 Task: Log work in the project AgileIntegrate for the issue 'Upgrade the database indexing strategy of a web application to improve data retrieval and query performance' spent time as '3w 4d 5h 33m' and remaining time as '4w 5d 8h 30m' and move to top of backlog. Now add the issue to the epic 'Website redesign'. Log work in the project AgileIntegrate for the issue 'Create a new online platform for online sales and negotiation courses with advanced sales techniques and negotiation skills features' spent time as '1w 1d 3h 38m' and remaining time as '4w 6d 8h 44m' and move to bottom of backlog. Now add the issue to the epic 'Data center consolidation'
Action: Mouse moved to (191, 45)
Screenshot: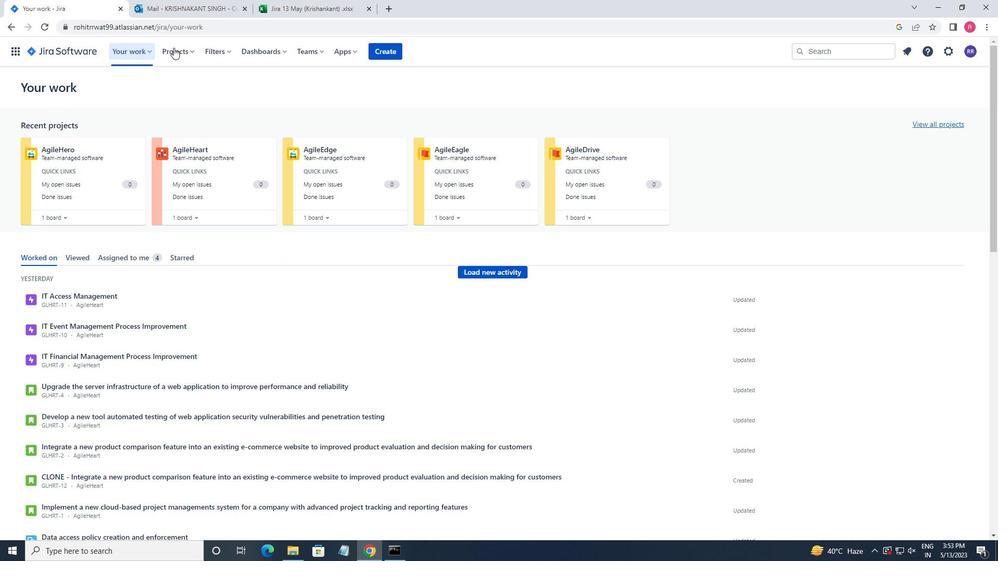 
Action: Mouse pressed left at (191, 45)
Screenshot: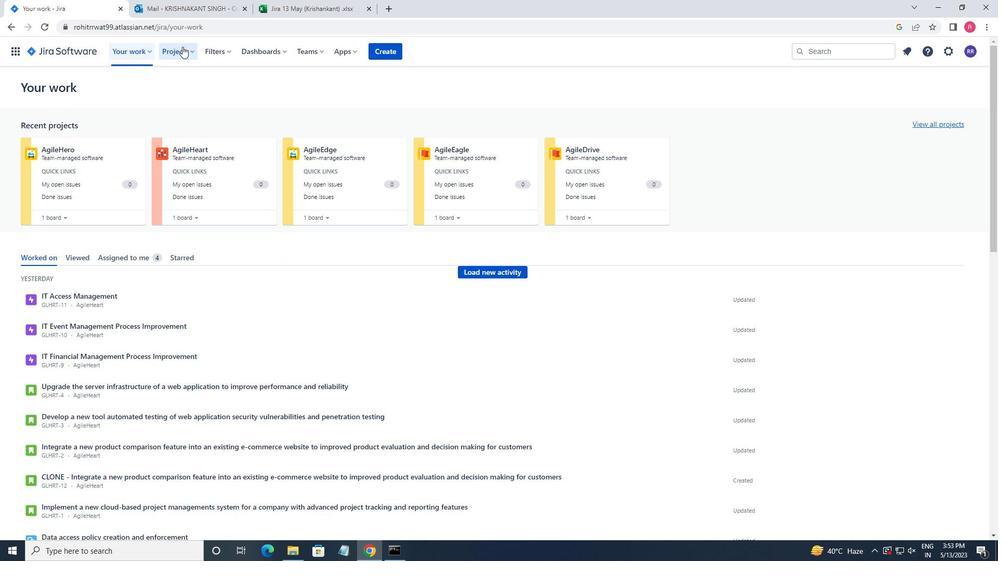 
Action: Mouse moved to (210, 96)
Screenshot: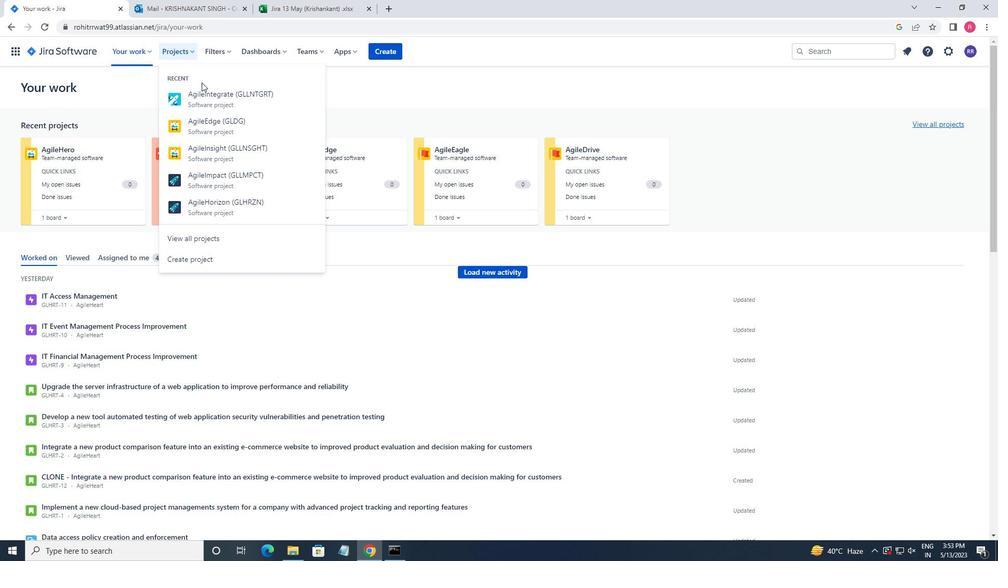 
Action: Mouse pressed left at (210, 96)
Screenshot: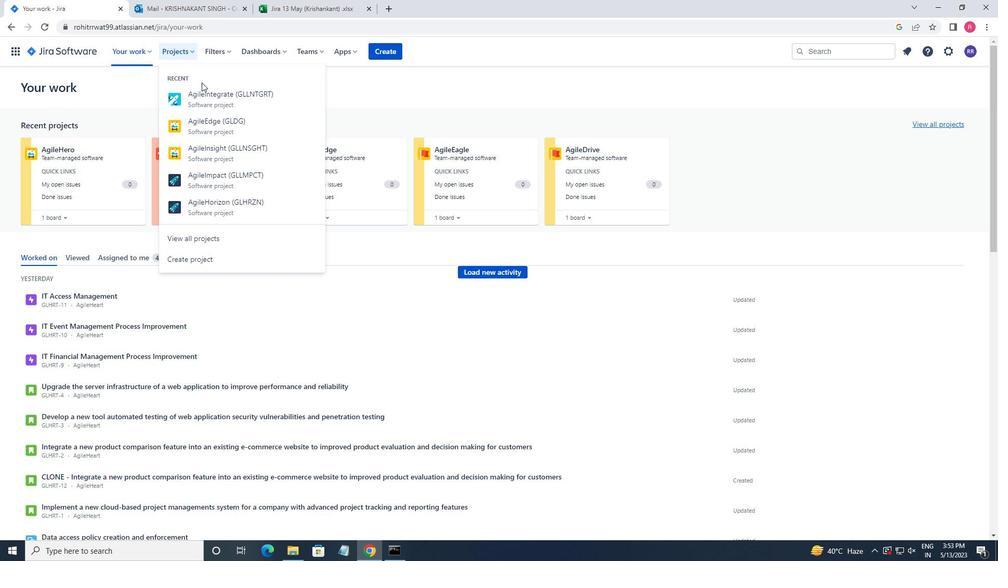 
Action: Mouse moved to (55, 157)
Screenshot: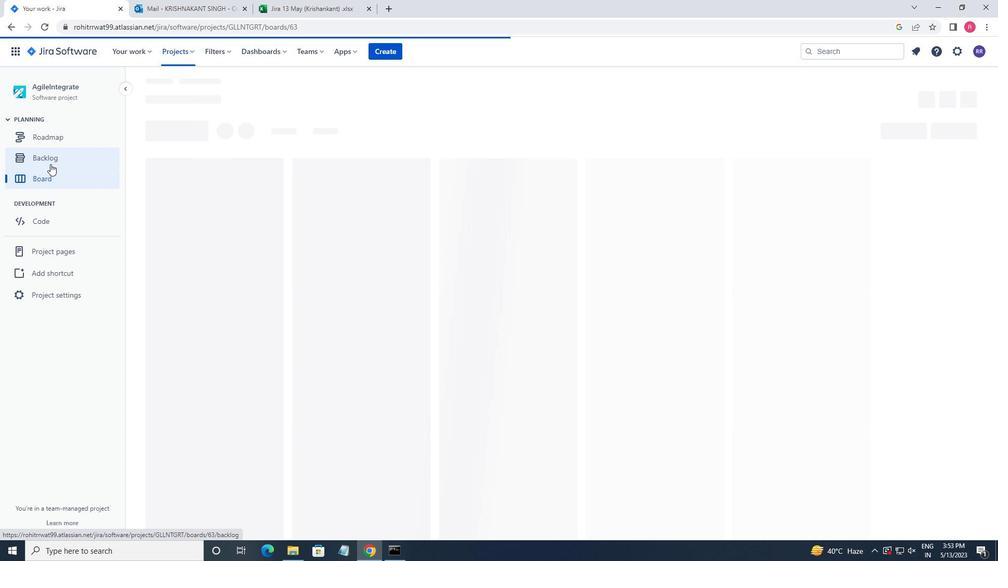 
Action: Mouse pressed left at (55, 157)
Screenshot: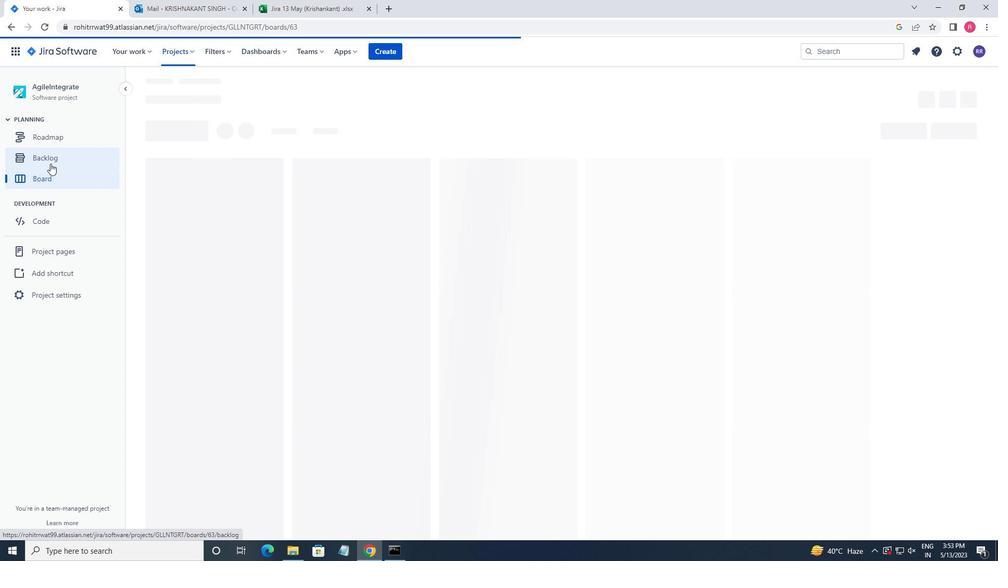 
Action: Mouse moved to (814, 375)
Screenshot: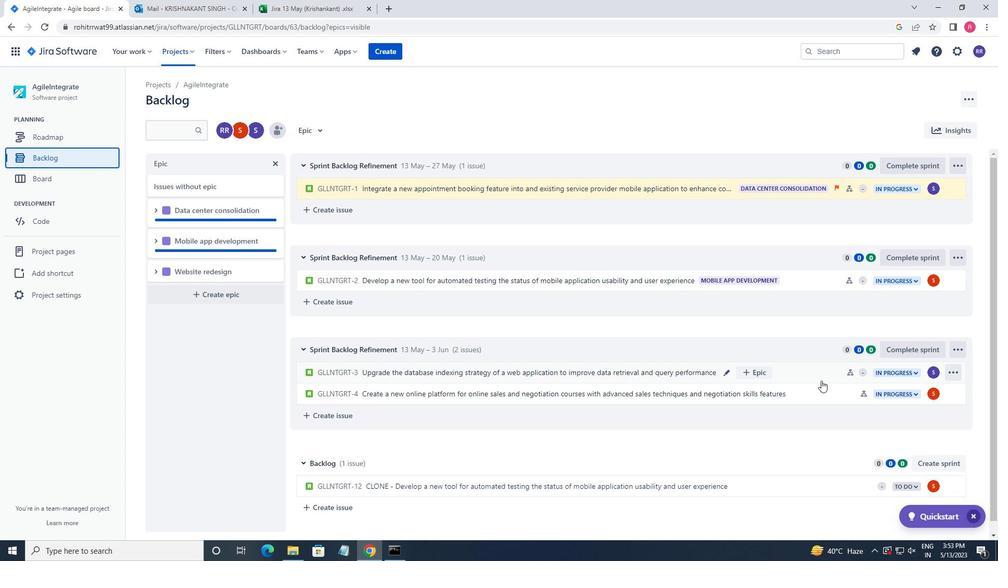 
Action: Mouse pressed left at (814, 375)
Screenshot: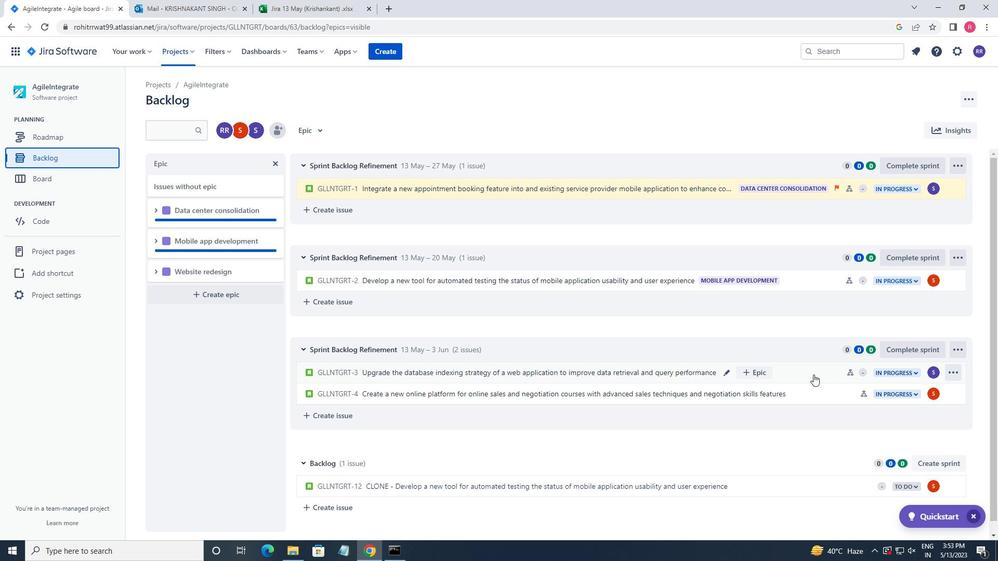 
Action: Mouse moved to (942, 163)
Screenshot: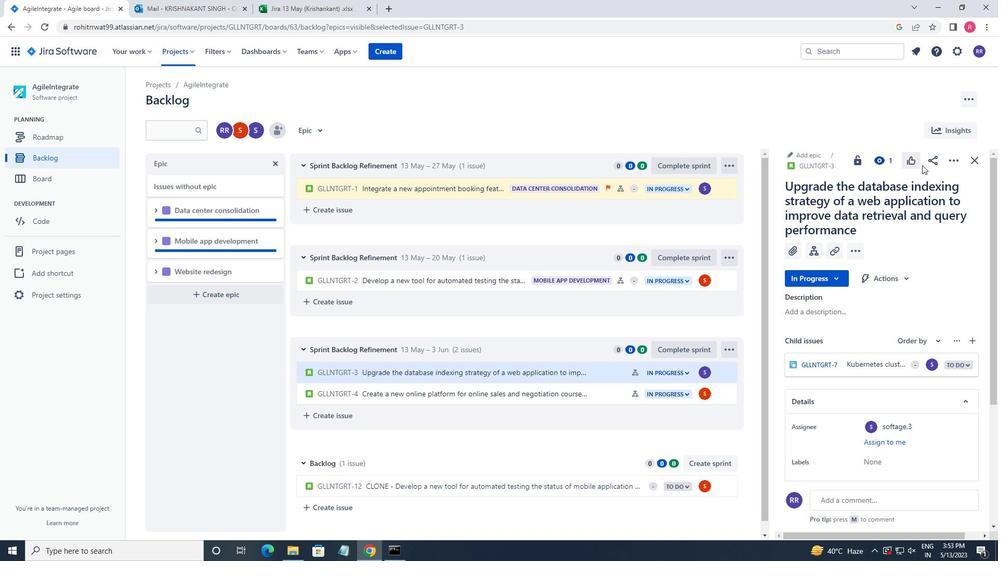 
Action: Mouse pressed left at (942, 163)
Screenshot: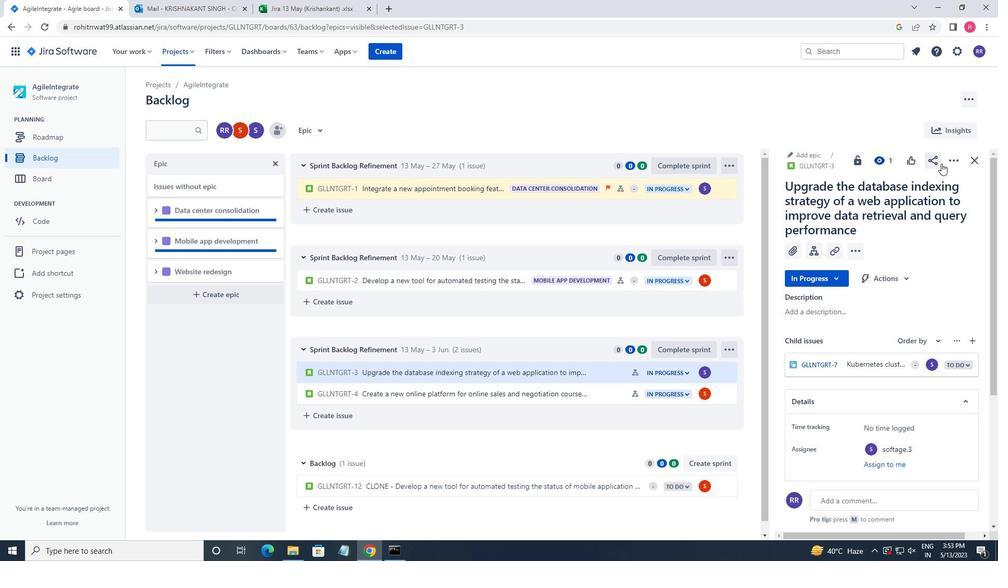 
Action: Mouse moved to (954, 162)
Screenshot: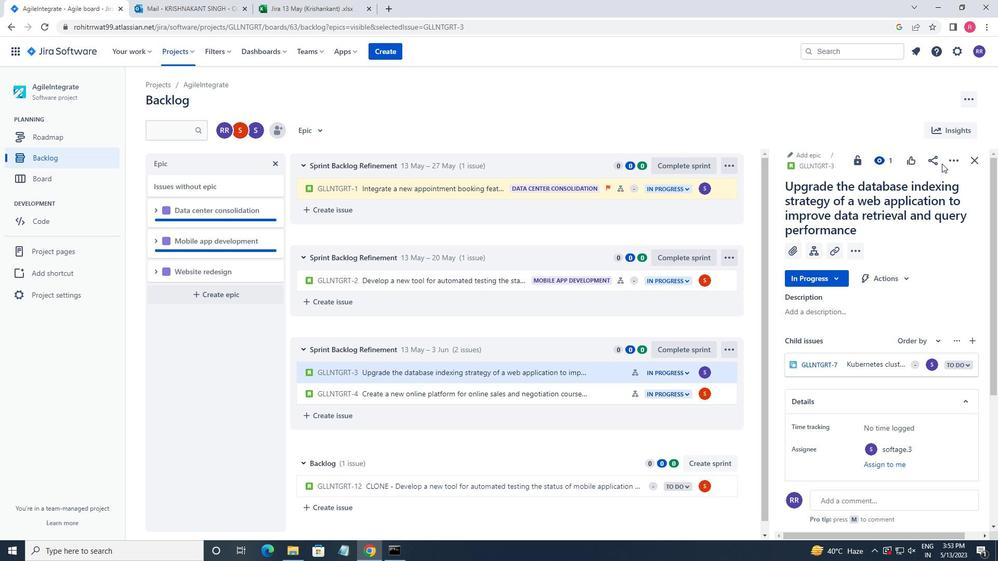 
Action: Mouse pressed left at (954, 162)
Screenshot: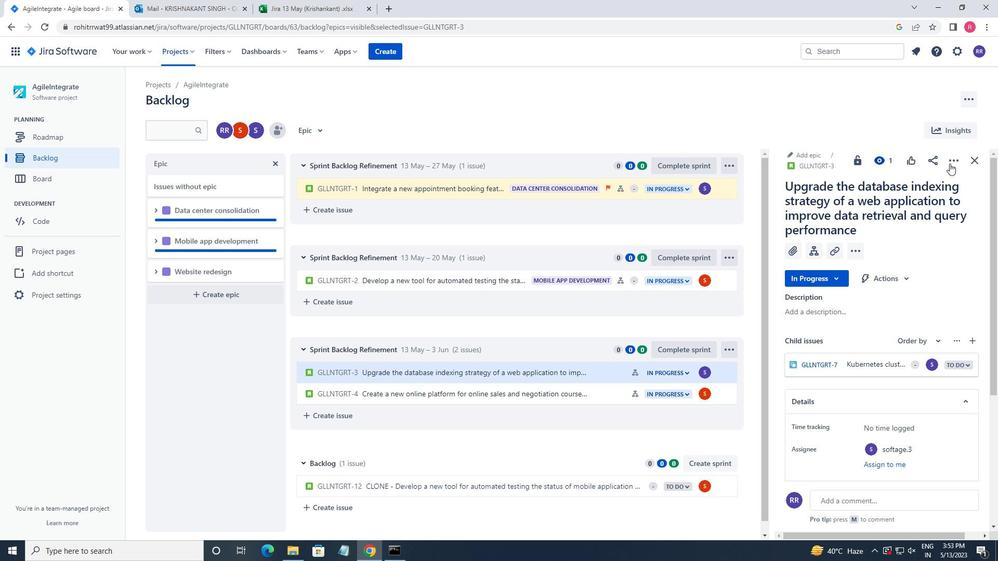 
Action: Mouse moved to (889, 183)
Screenshot: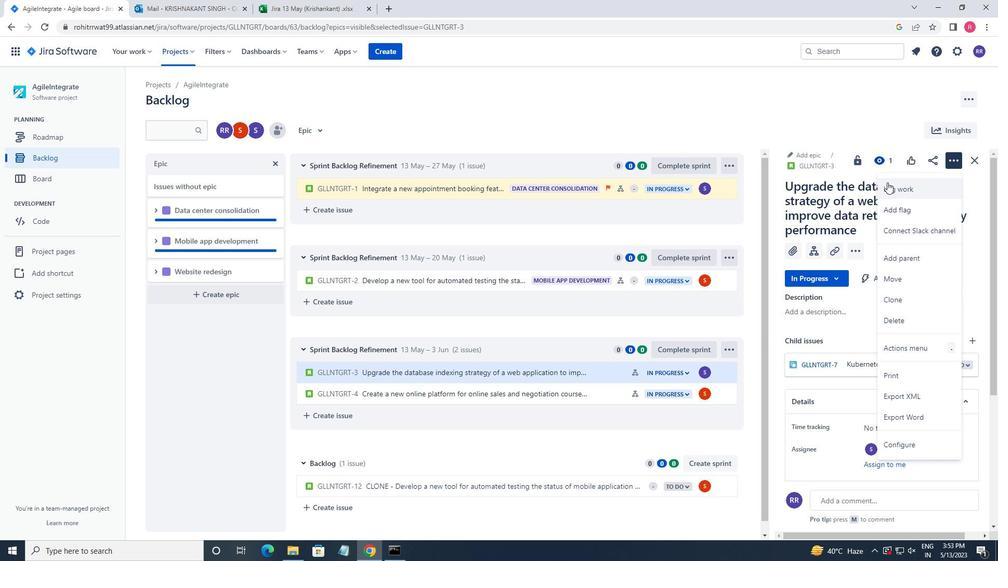 
Action: Mouse pressed left at (889, 183)
Screenshot: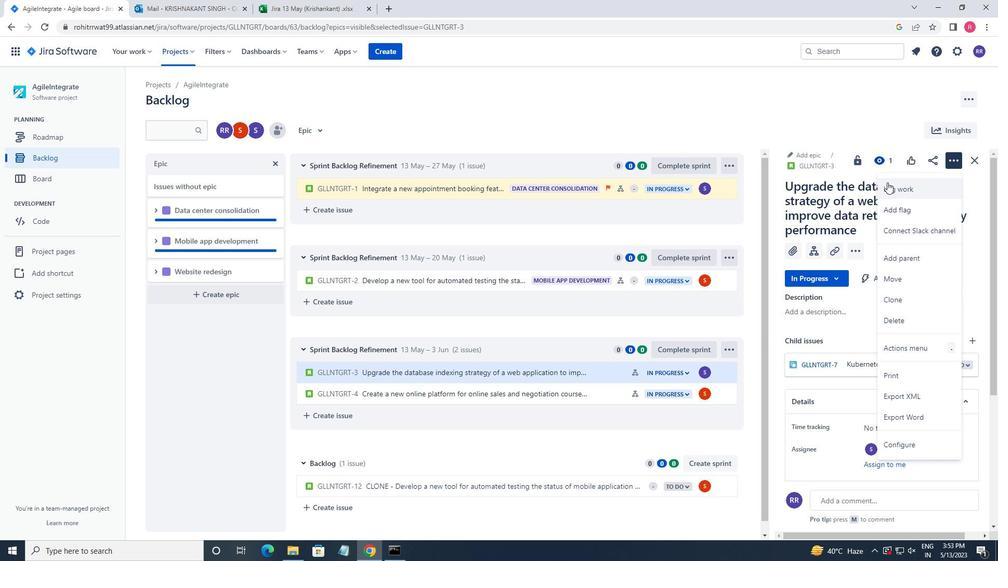 
Action: Mouse moved to (839, 205)
Screenshot: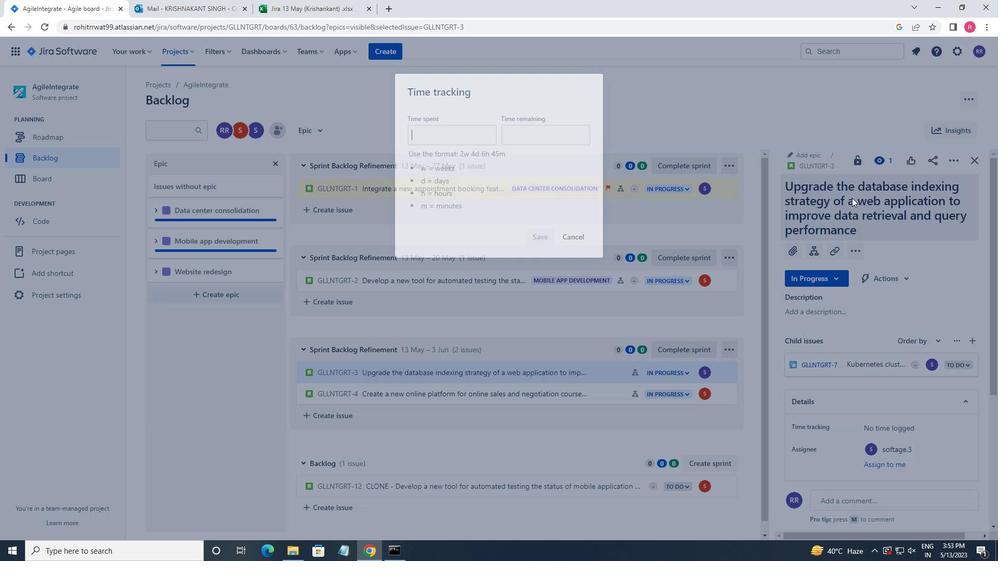 
Action: Key pressed 3w<Key.space>4d<Key.space>5h<Key.space>33m<Key.tab>4w<Key.space>5d<Key.space>8h<Key.space>30
Screenshot: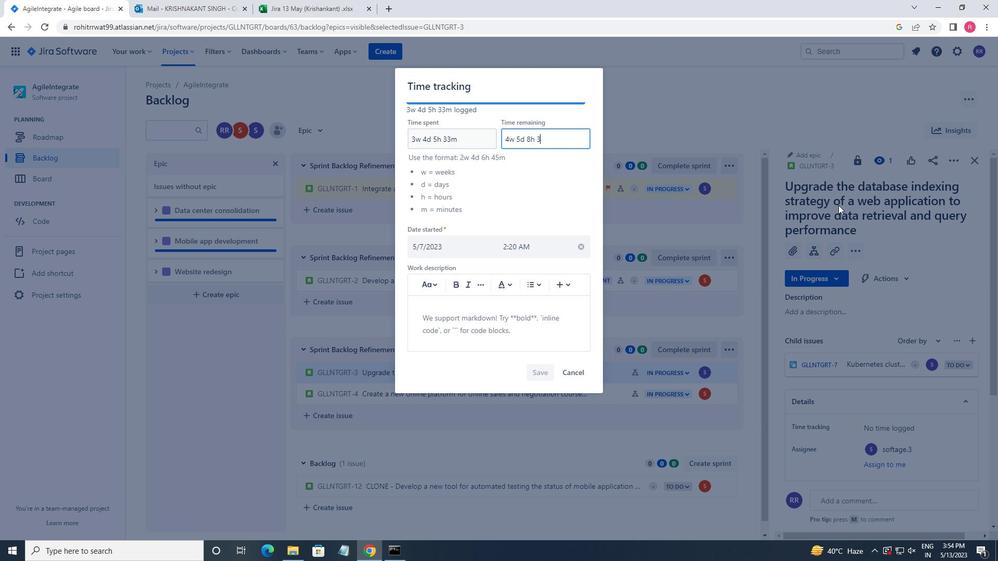 
Action: Mouse moved to (553, 146)
Screenshot: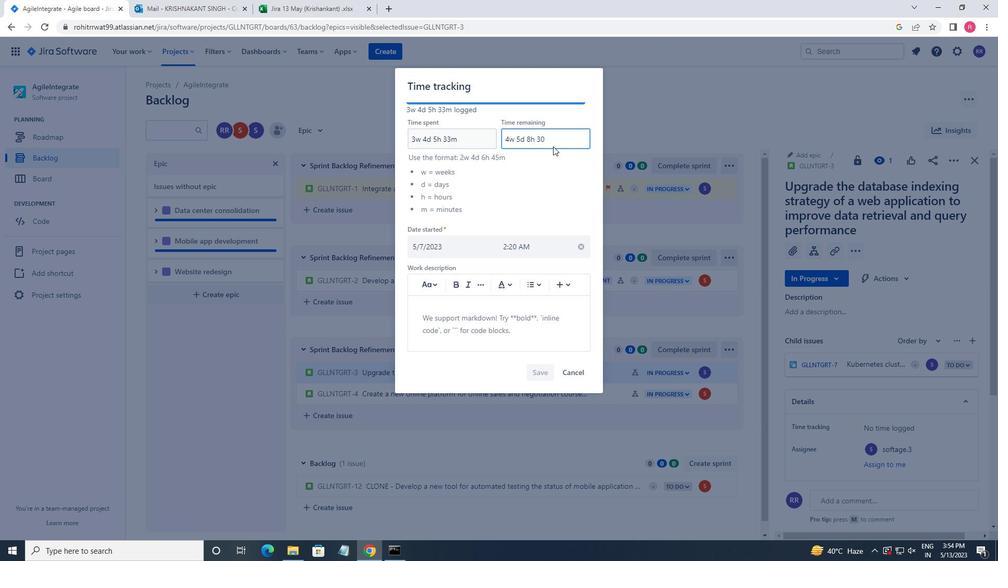 
Action: Key pressed m
Screenshot: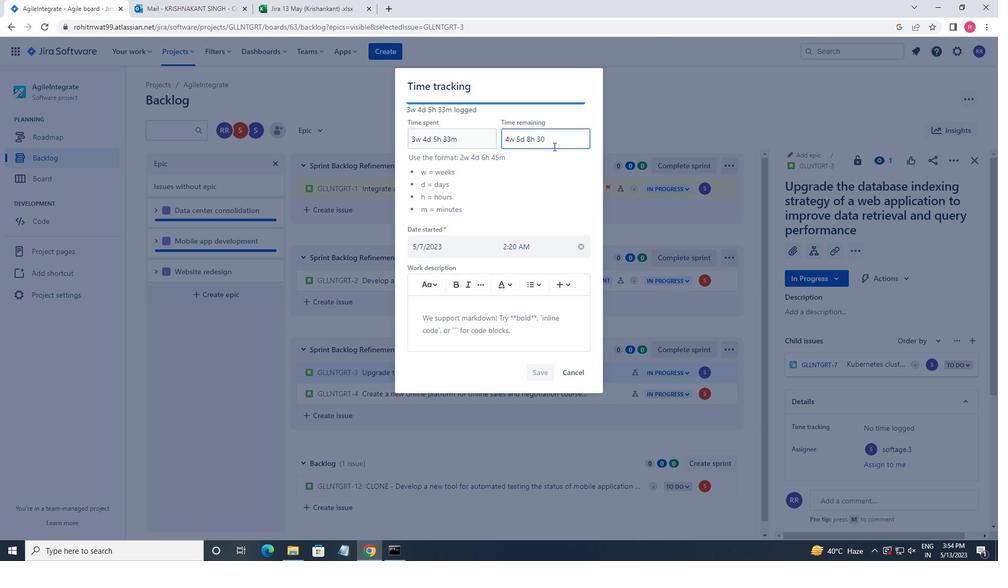 
Action: Mouse moved to (547, 364)
Screenshot: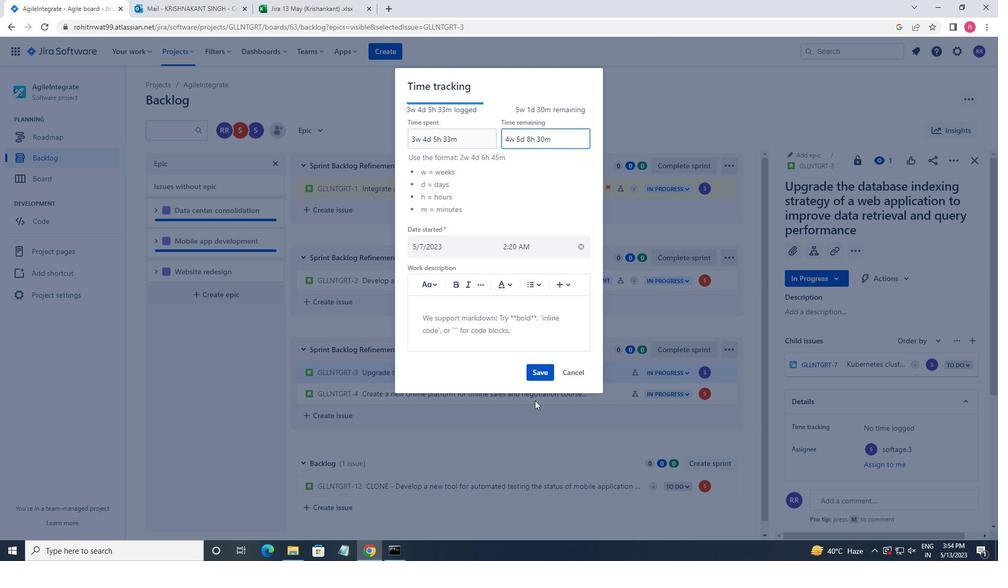 
Action: Mouse pressed left at (547, 364)
Screenshot: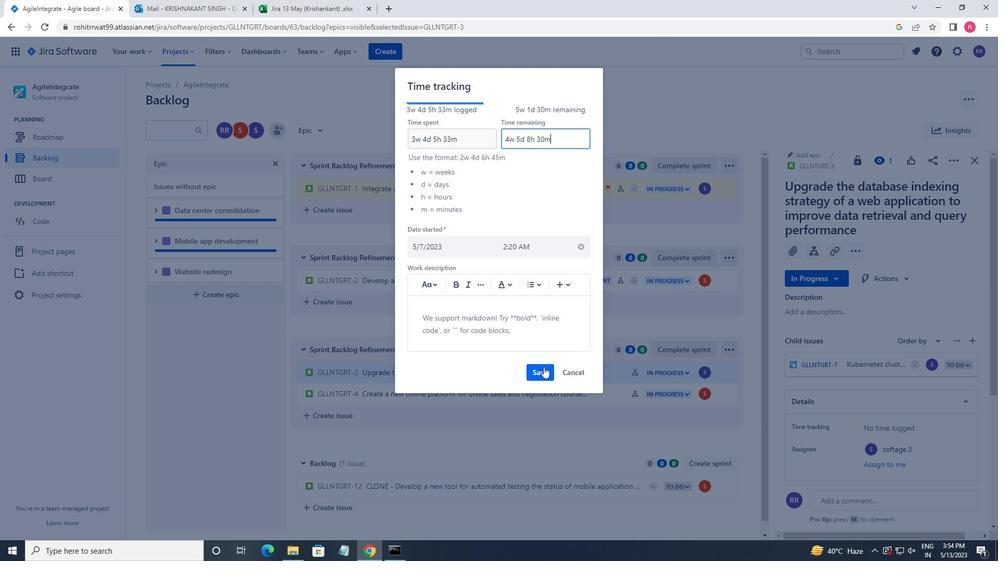 
Action: Mouse moved to (539, 373)
Screenshot: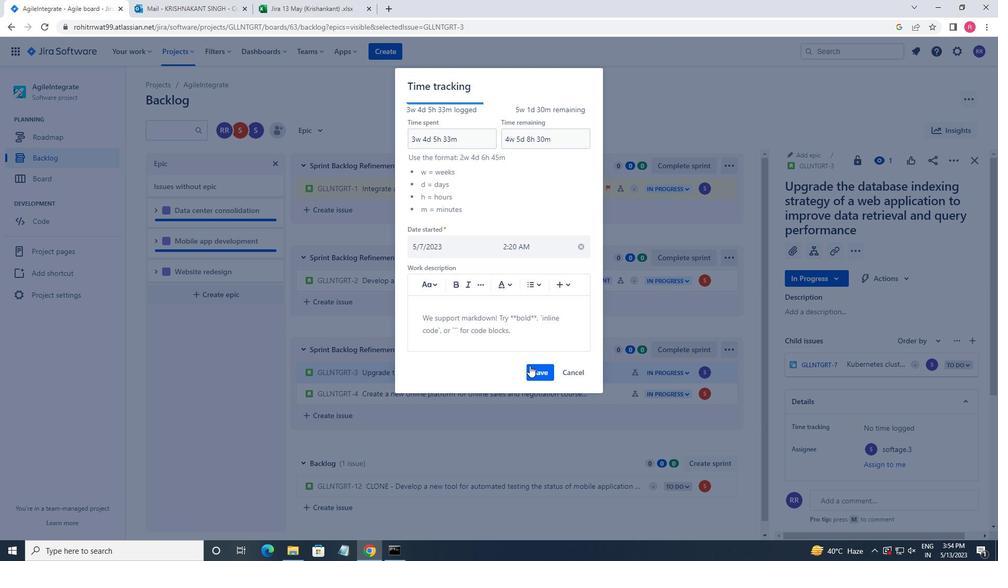 
Action: Mouse pressed left at (539, 373)
Screenshot: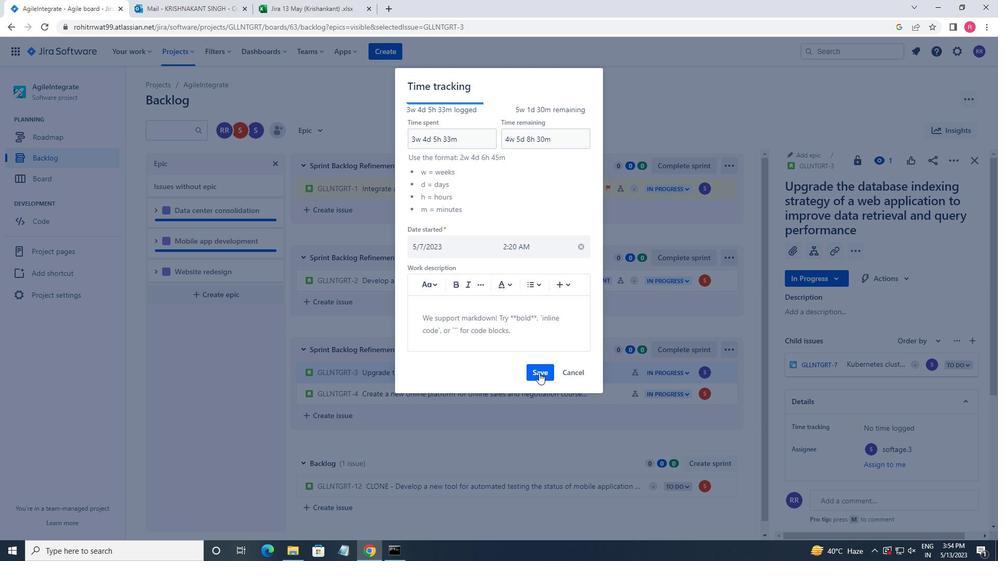 
Action: Mouse moved to (957, 166)
Screenshot: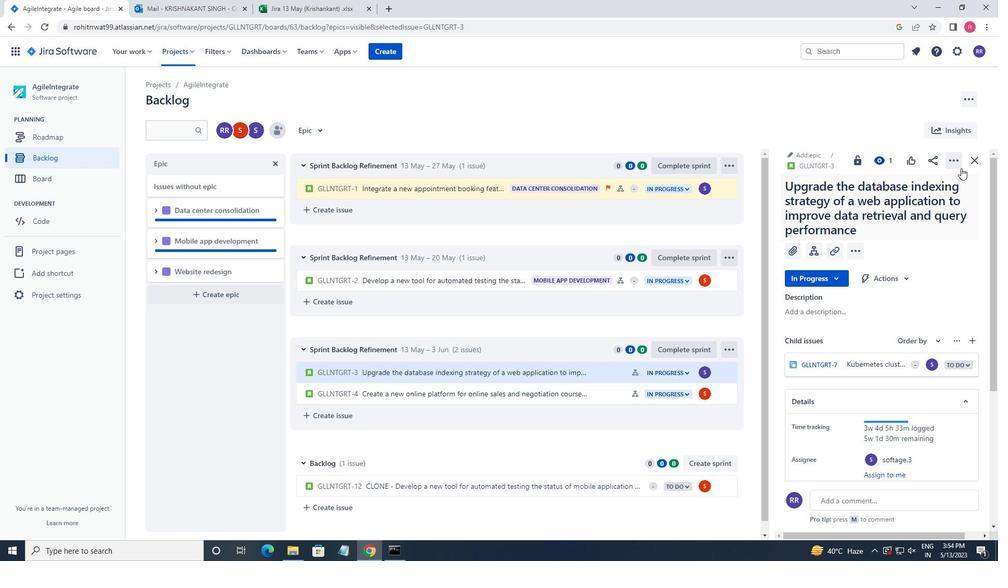 
Action: Mouse pressed left at (957, 166)
Screenshot: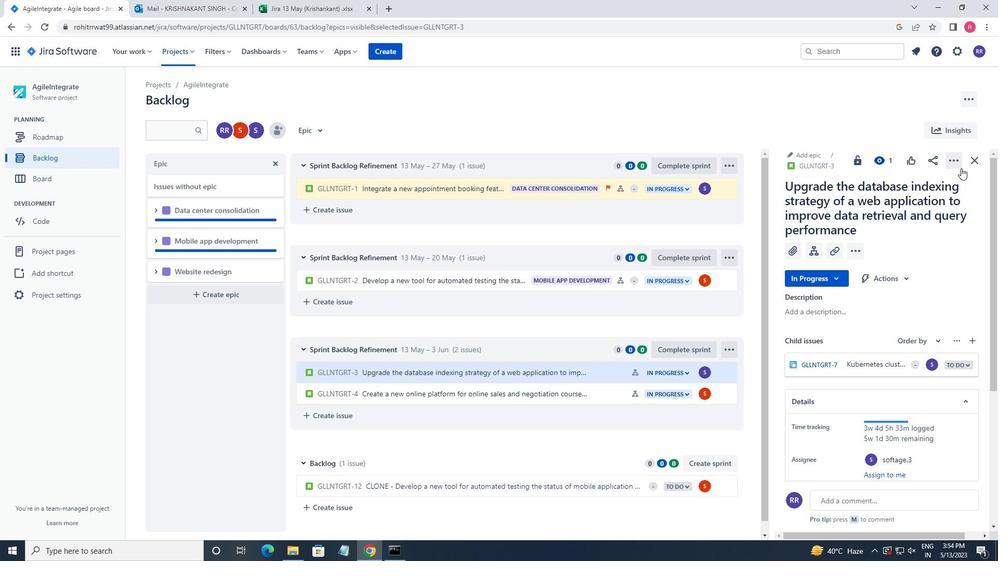 
Action: Mouse moved to (720, 371)
Screenshot: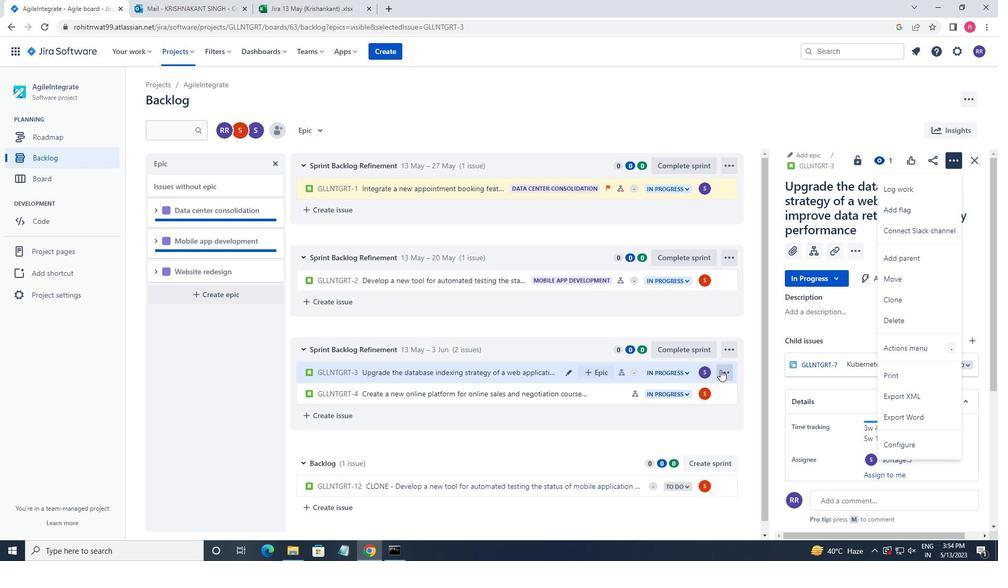 
Action: Mouse pressed left at (720, 371)
Screenshot: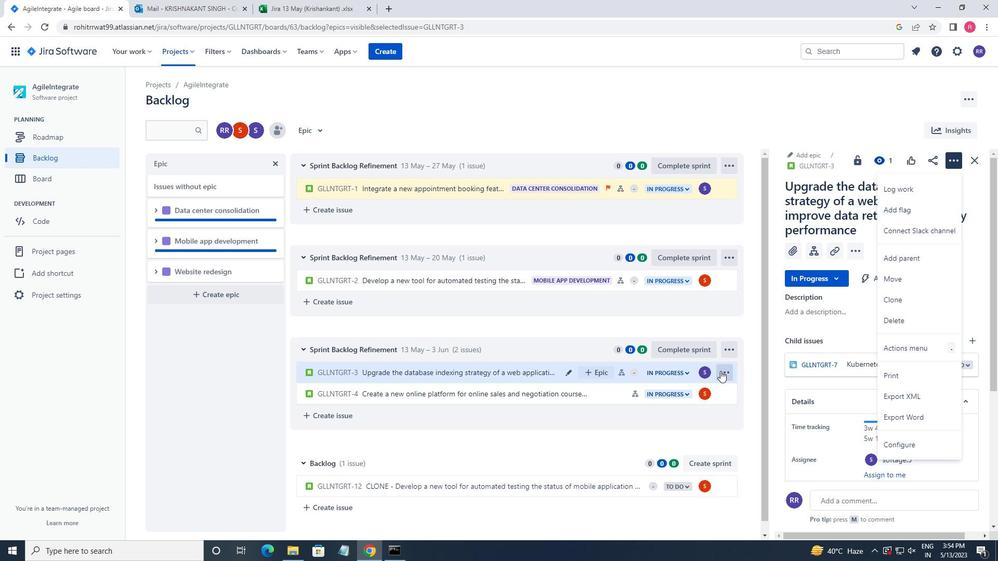 
Action: Mouse moved to (681, 338)
Screenshot: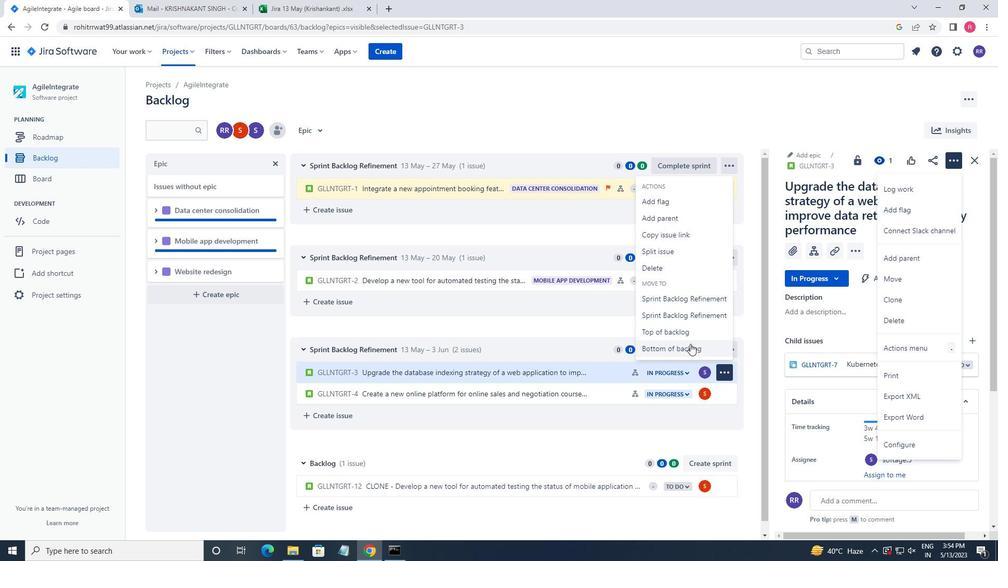 
Action: Mouse pressed left at (681, 338)
Screenshot: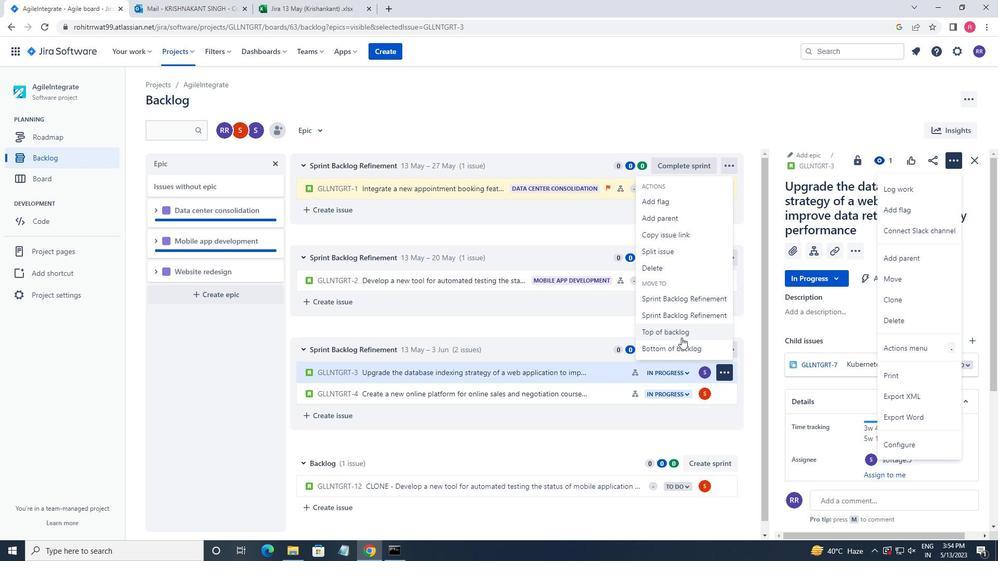
Action: Mouse moved to (525, 164)
Screenshot: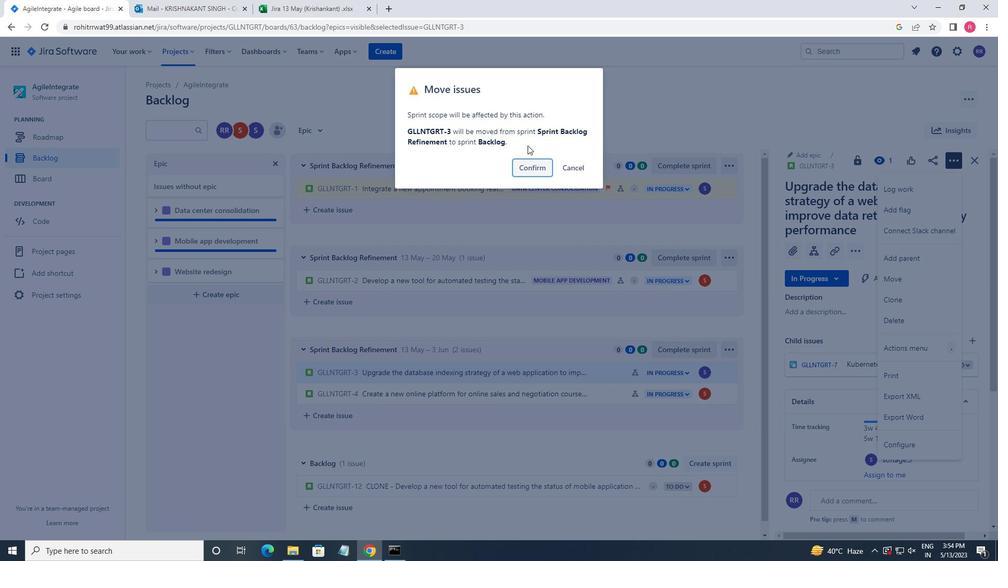 
Action: Mouse pressed left at (525, 164)
Screenshot: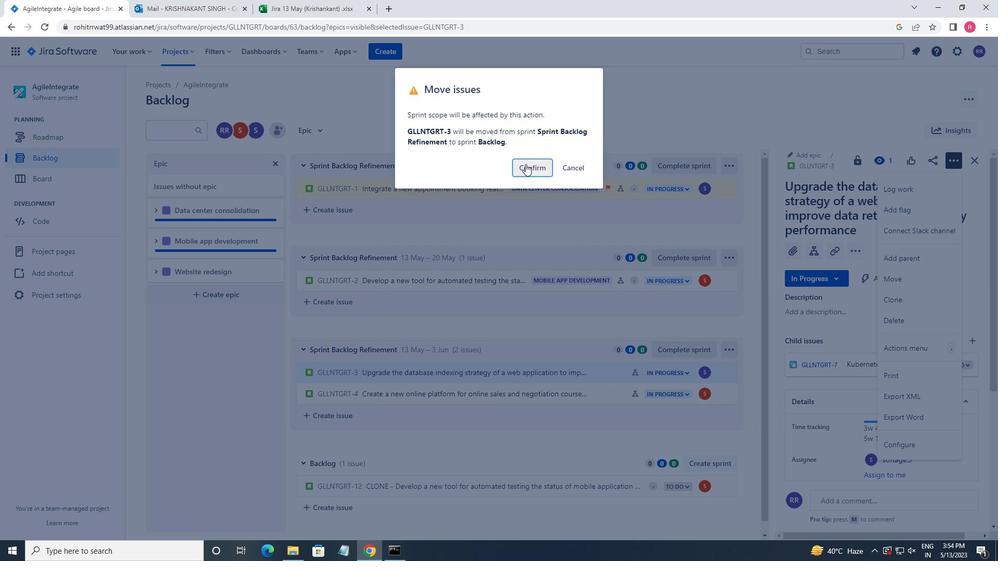 
Action: Mouse moved to (604, 467)
Screenshot: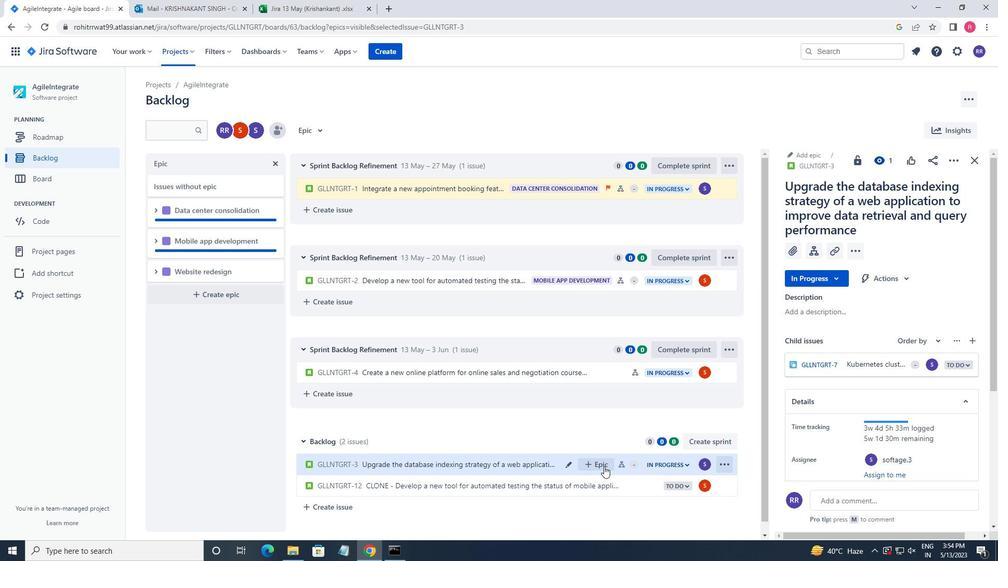
Action: Mouse pressed left at (604, 467)
Screenshot: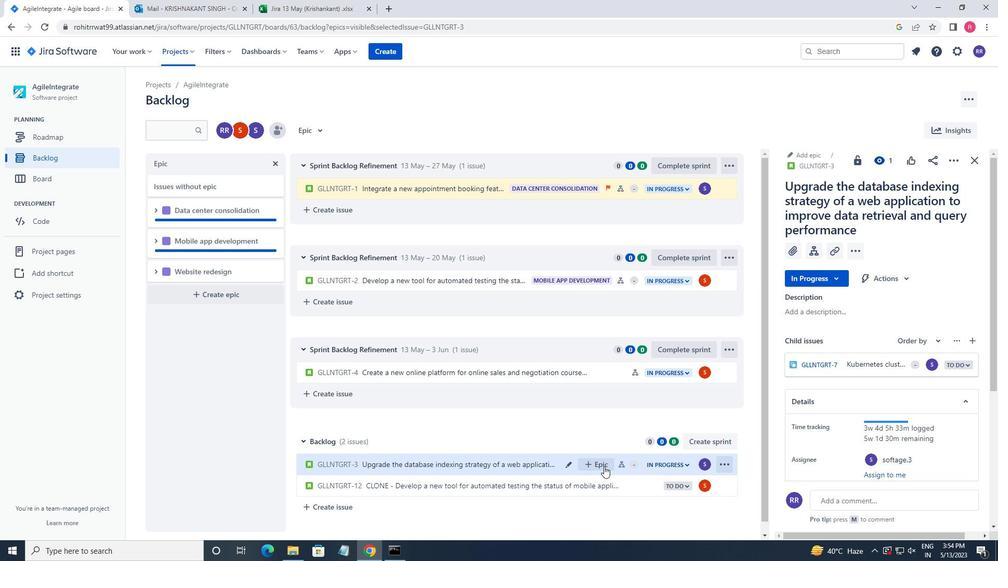
Action: Mouse moved to (603, 482)
Screenshot: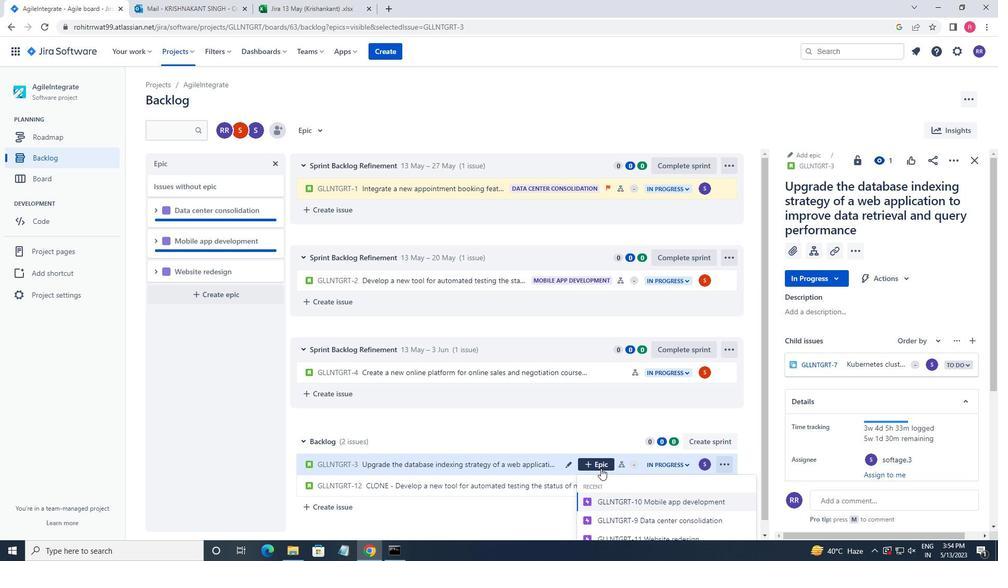 
Action: Mouse scrolled (603, 482) with delta (0, 0)
Screenshot: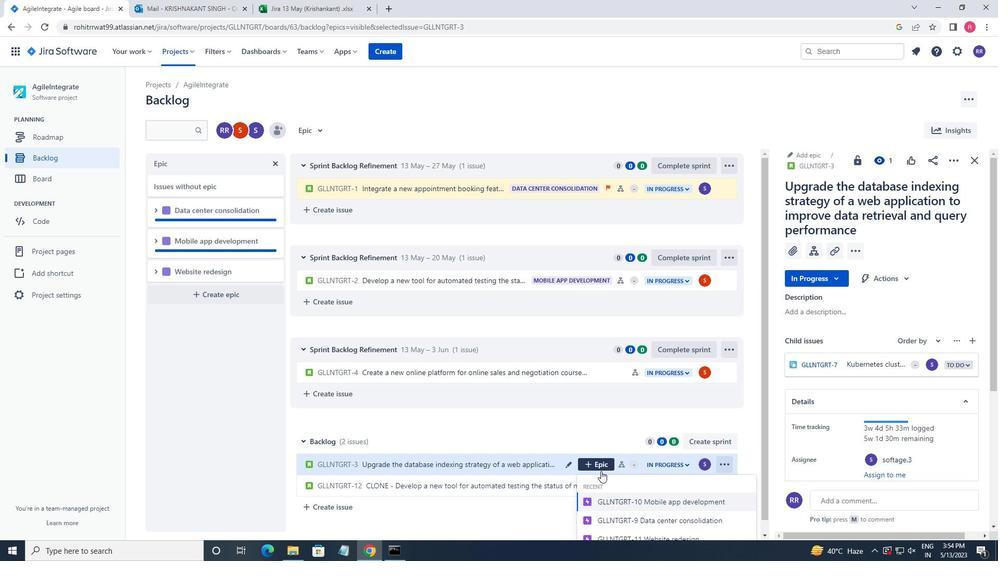 
Action: Mouse moved to (603, 482)
Screenshot: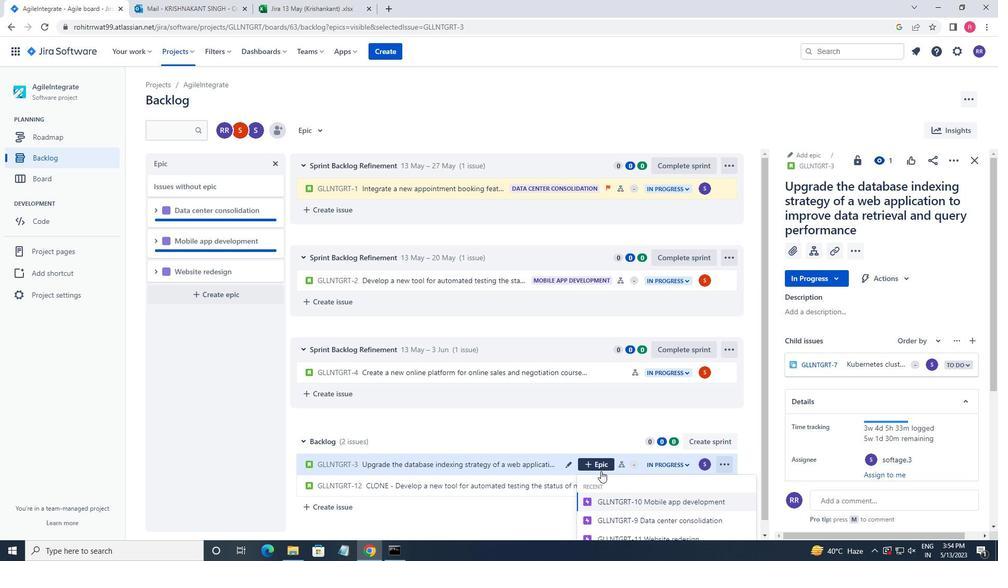 
Action: Mouse scrolled (603, 482) with delta (0, 0)
Screenshot: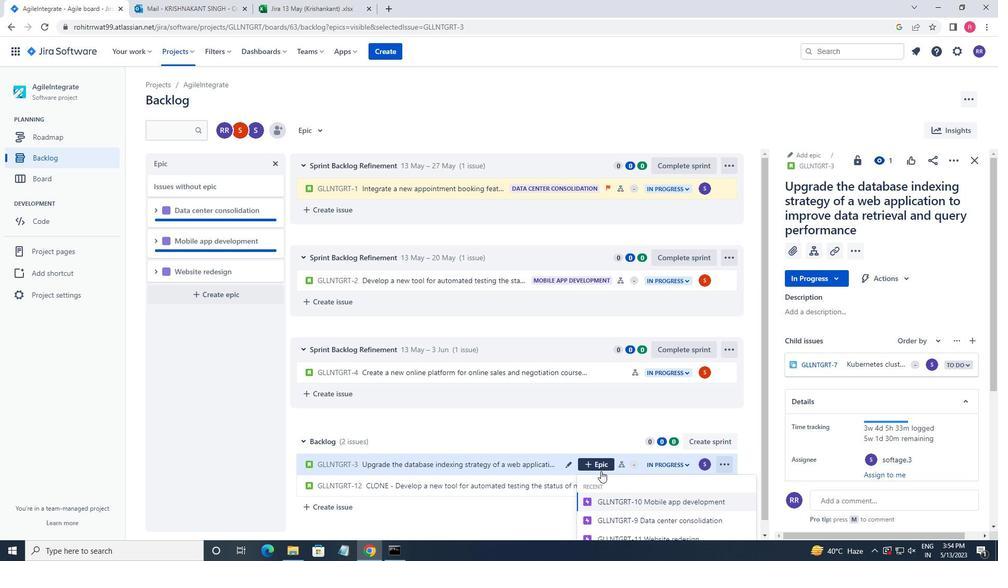 
Action: Mouse scrolled (603, 482) with delta (0, 0)
Screenshot: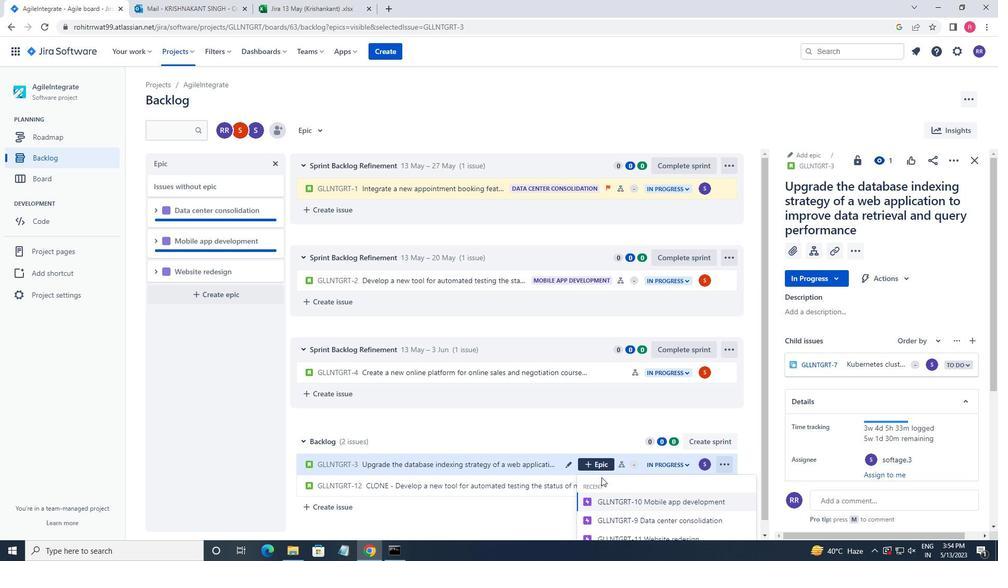
Action: Mouse scrolled (603, 482) with delta (0, 0)
Screenshot: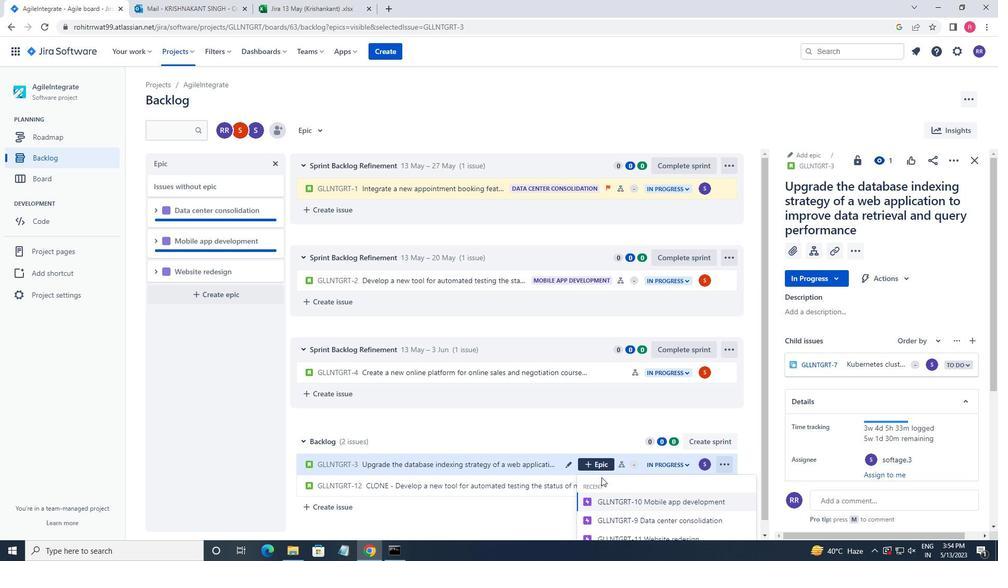 
Action: Mouse scrolled (603, 482) with delta (0, 0)
Screenshot: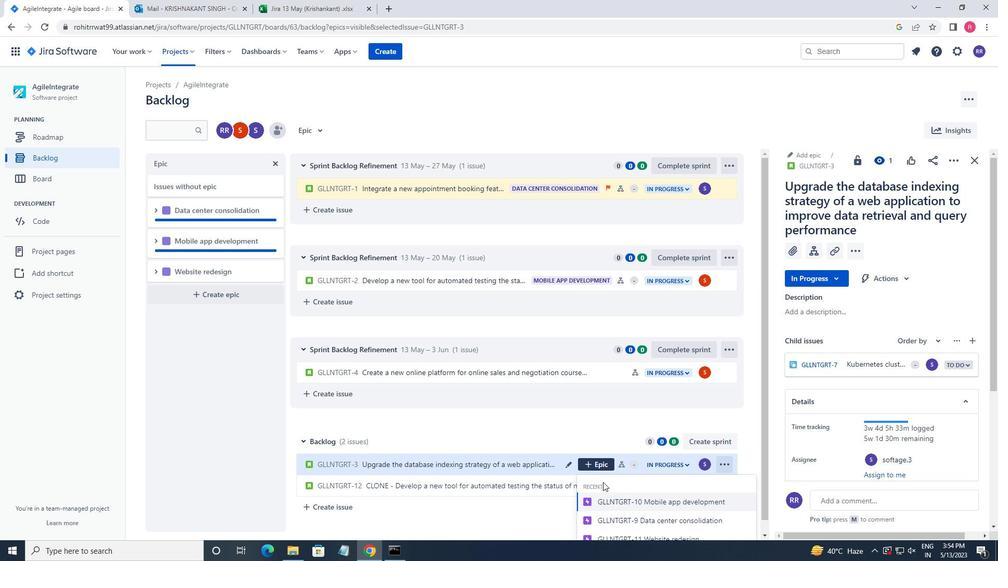 
Action: Mouse moved to (476, 485)
Screenshot: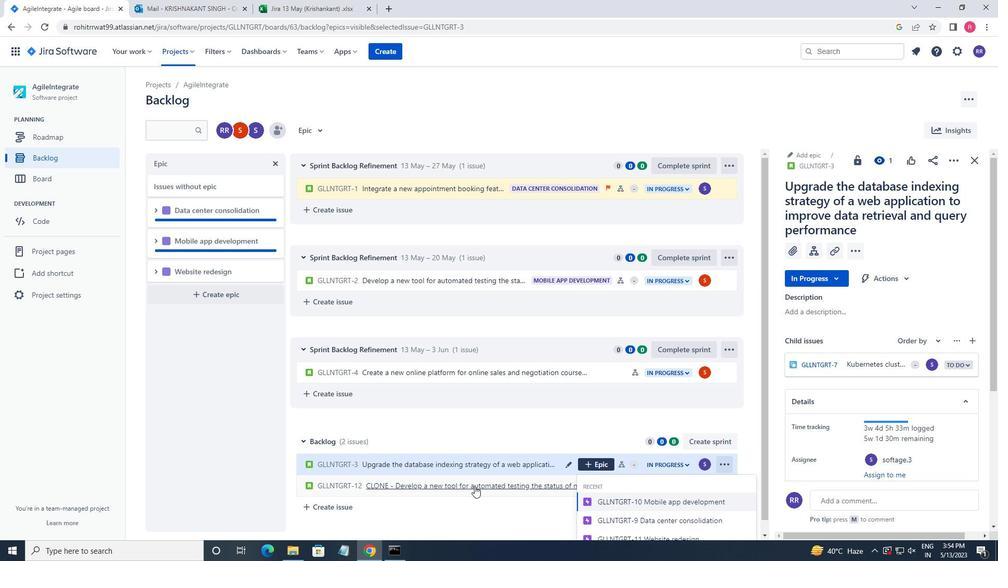 
Action: Mouse scrolled (476, 484) with delta (0, 0)
Screenshot: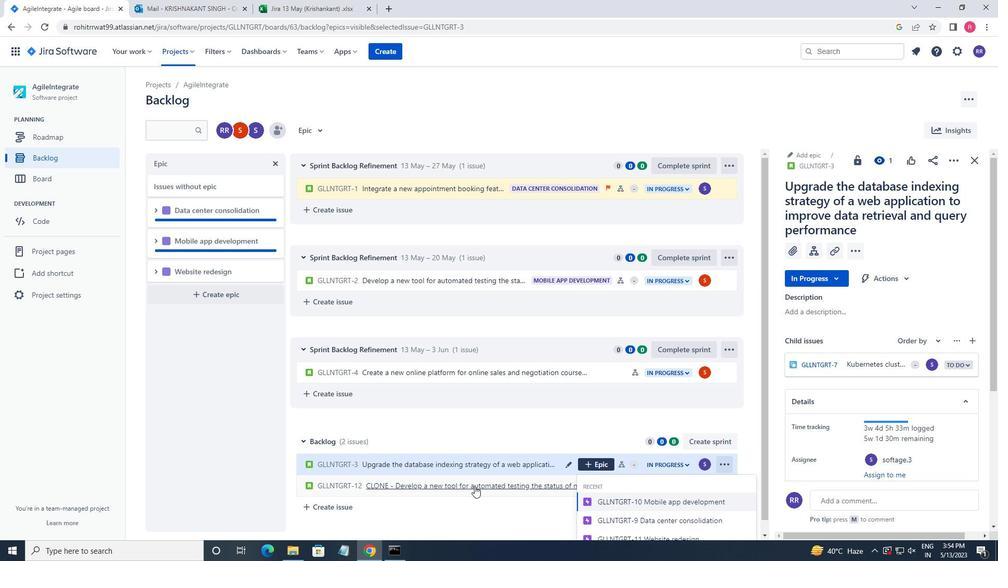 
Action: Mouse moved to (477, 485)
Screenshot: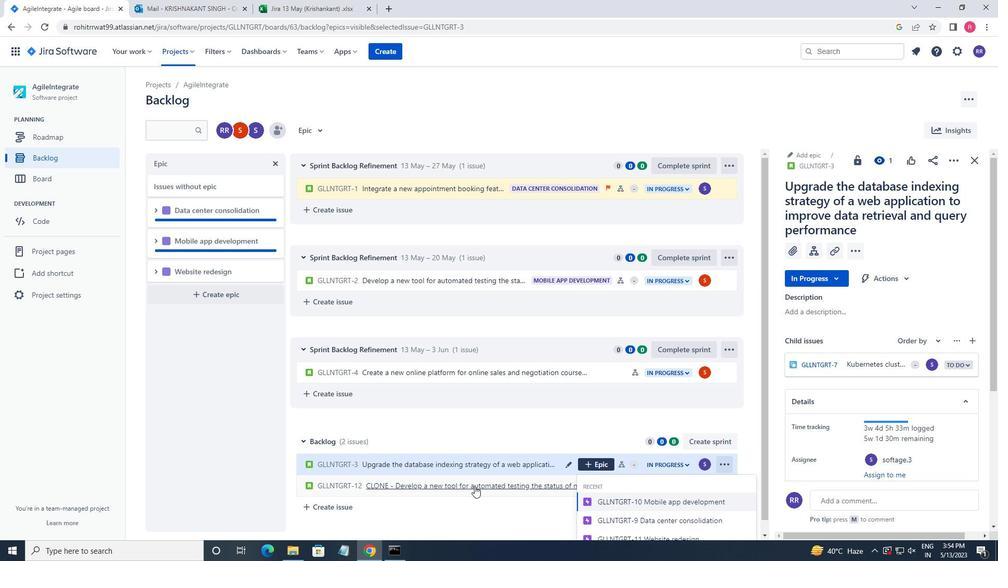 
Action: Mouse scrolled (477, 484) with delta (0, 0)
Screenshot: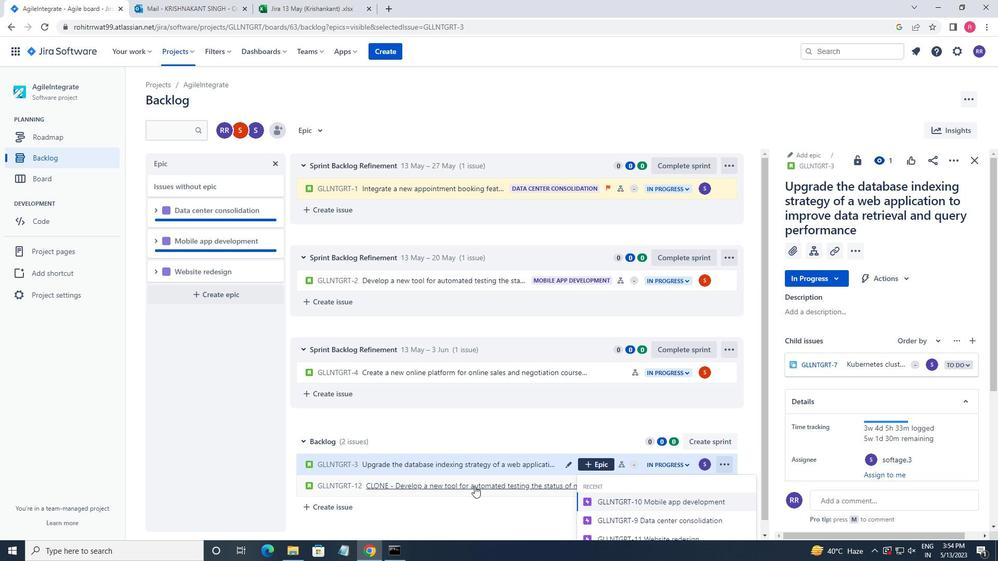 
Action: Mouse scrolled (477, 484) with delta (0, 0)
Screenshot: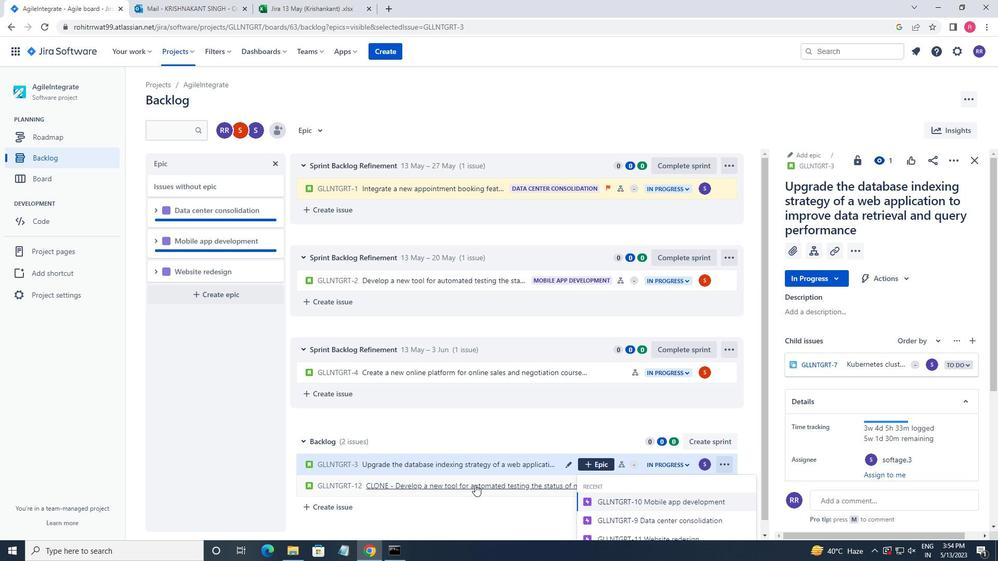 
Action: Mouse moved to (630, 522)
Screenshot: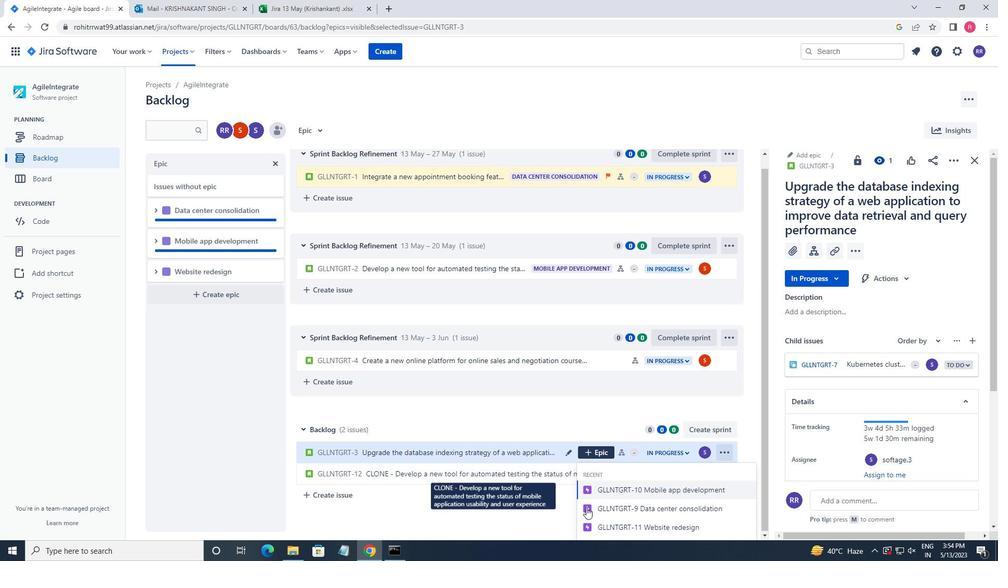
Action: Mouse pressed left at (630, 522)
Screenshot: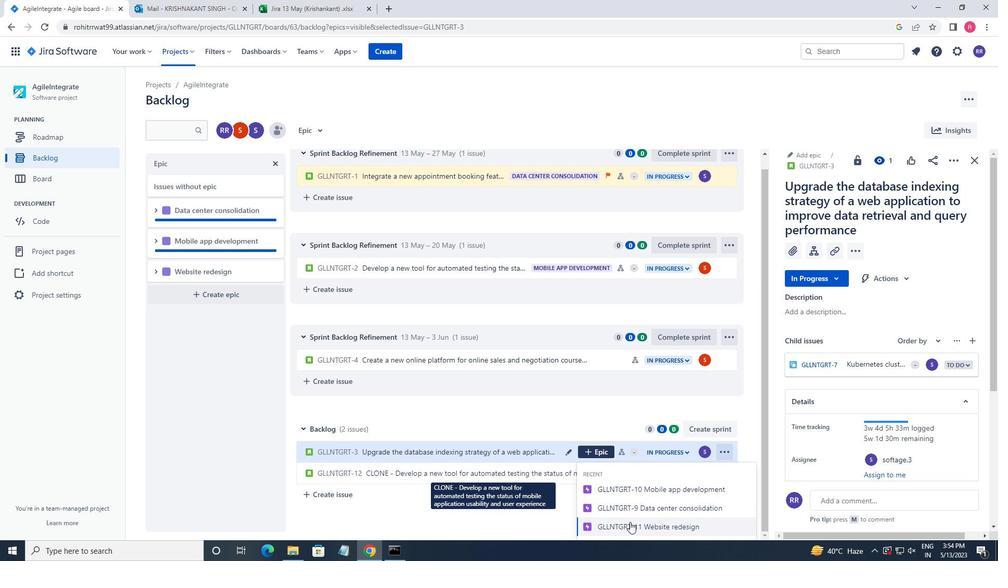 
Action: Mouse moved to (616, 368)
Screenshot: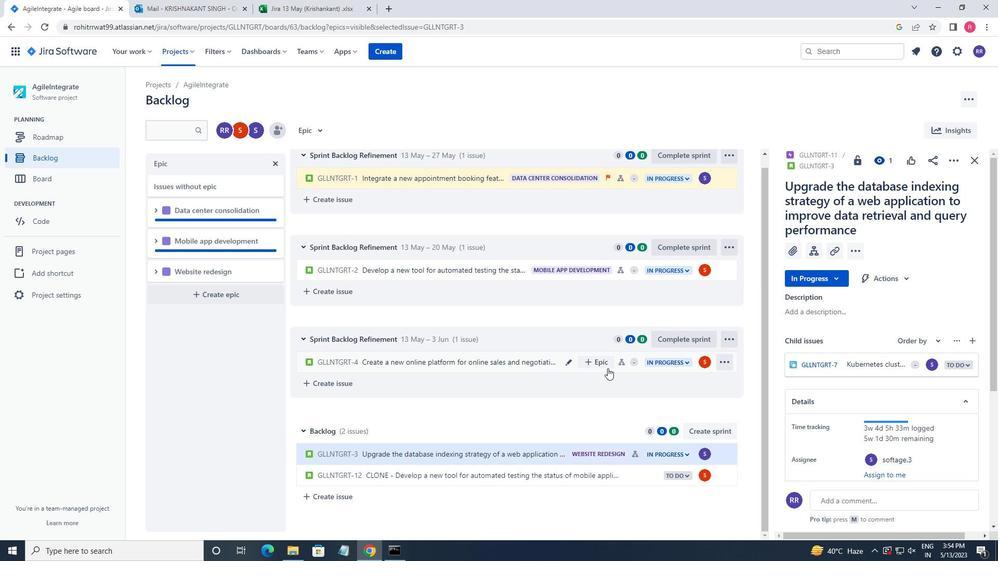 
Action: Mouse pressed left at (616, 368)
Screenshot: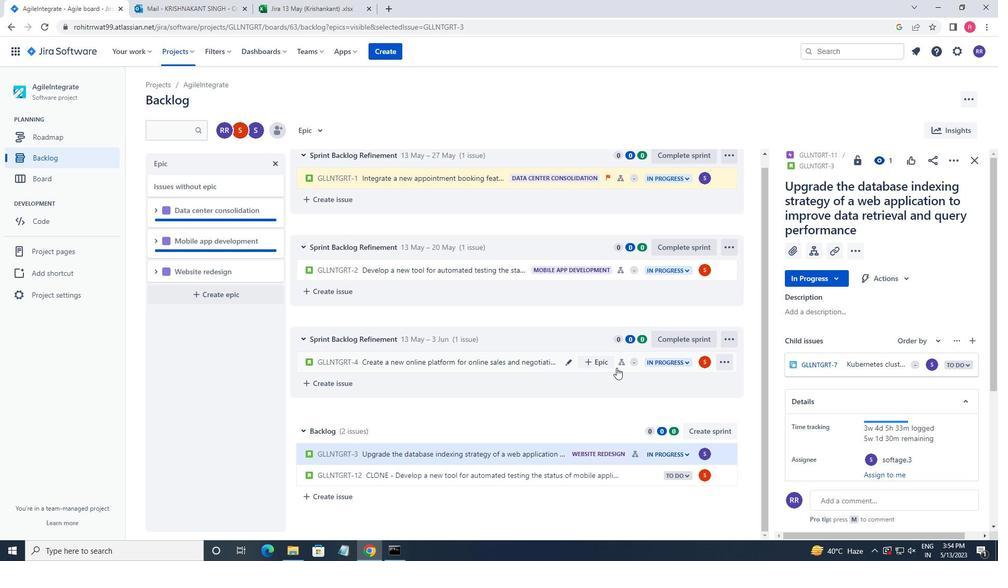 
Action: Mouse moved to (949, 158)
Screenshot: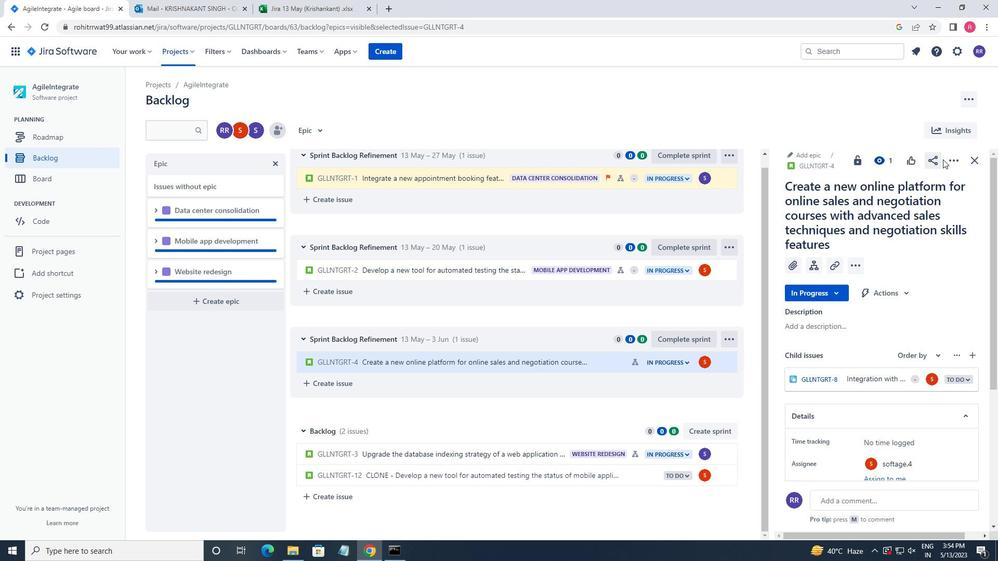 
Action: Mouse pressed left at (949, 158)
Screenshot: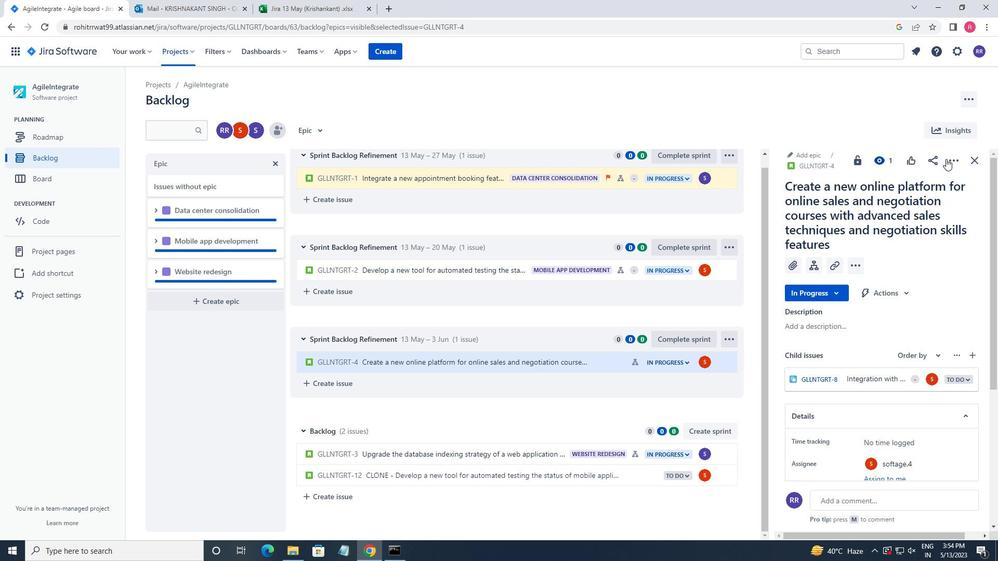 
Action: Mouse moved to (910, 191)
Screenshot: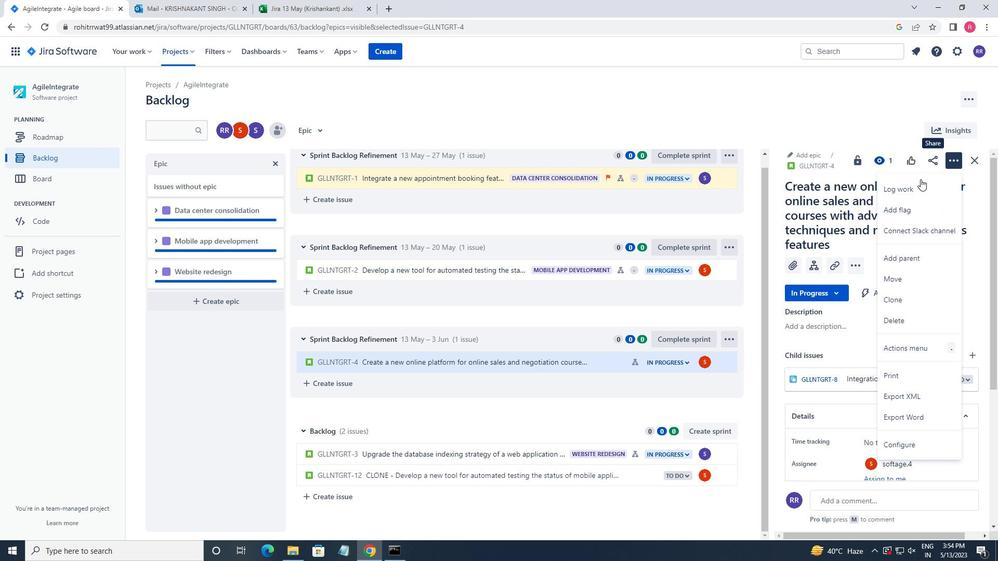 
Action: Mouse pressed left at (910, 191)
Screenshot: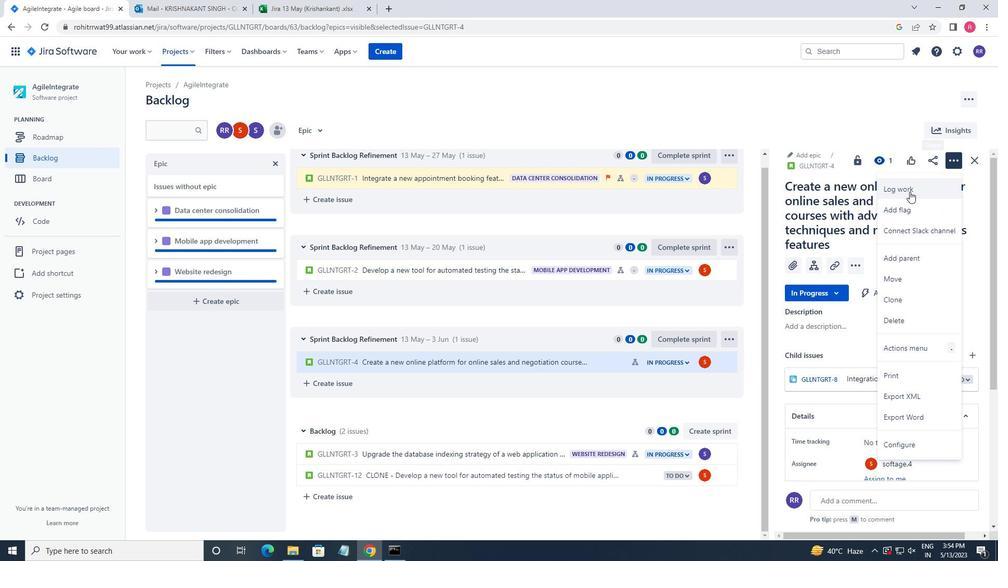 
Action: Key pressed 1w<Key.space>1d<Key.space>3h3m<Key.backspace><Key.backspace><Key.space>38m<Key.tab>4w<Key.space>6d<Key.space>8h<Key.space>44m
Screenshot: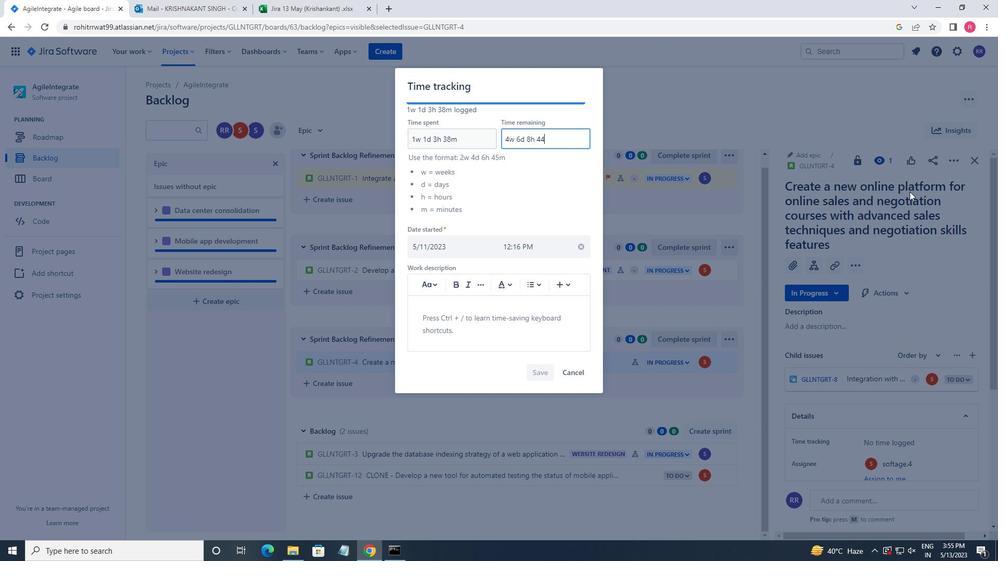 
Action: Mouse moved to (532, 377)
Screenshot: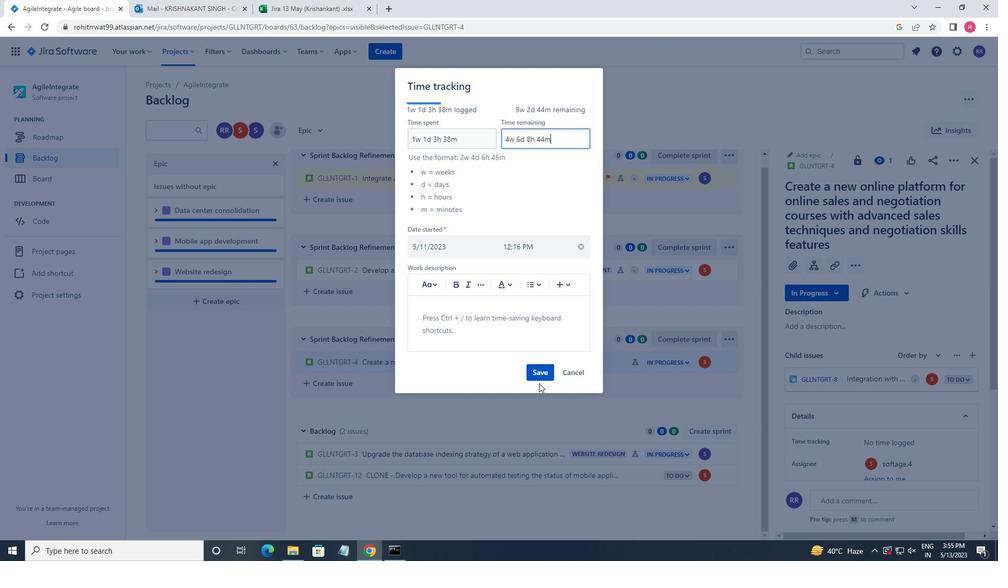 
Action: Mouse pressed left at (532, 377)
Screenshot: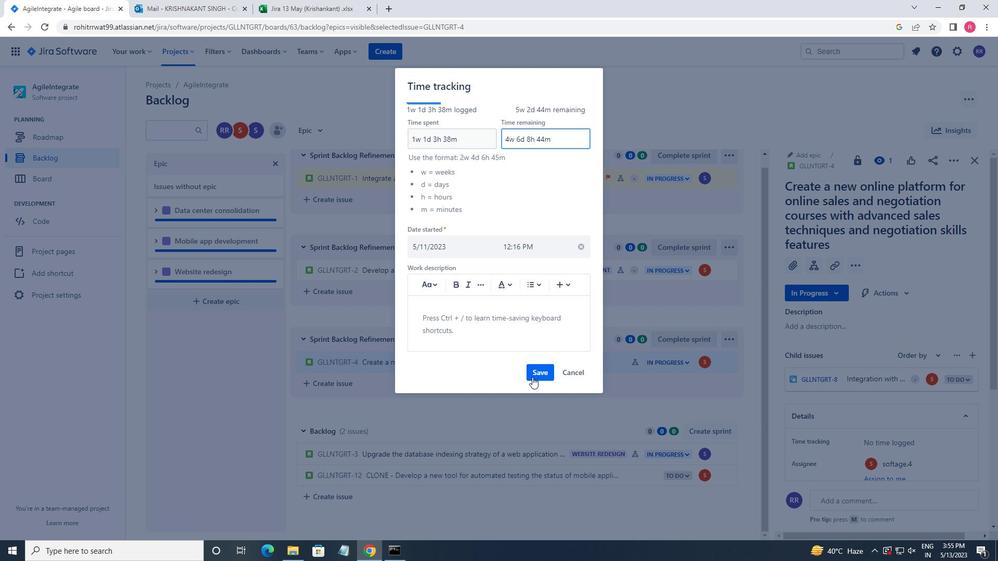 
Action: Mouse moved to (726, 366)
Screenshot: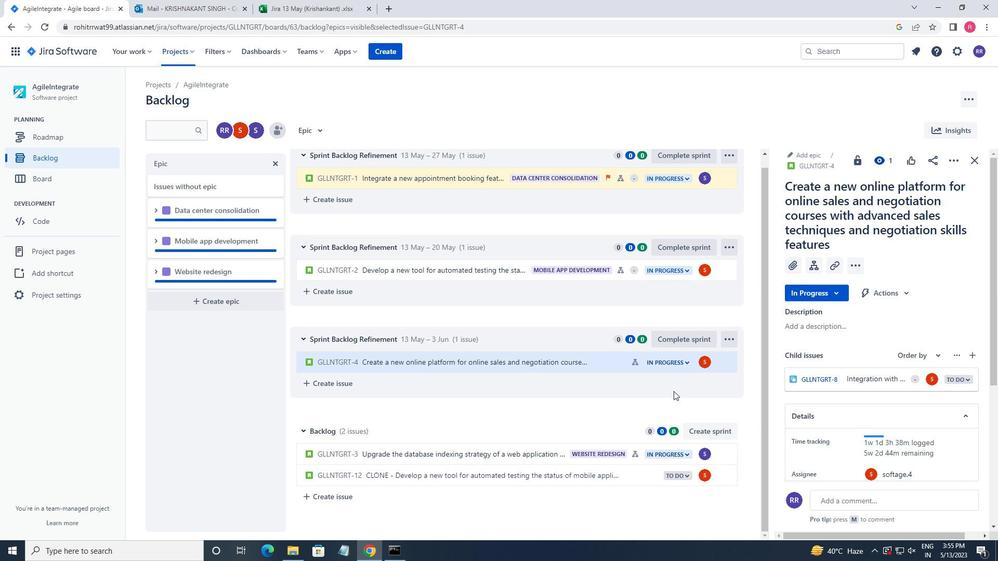 
Action: Mouse pressed left at (726, 366)
Screenshot: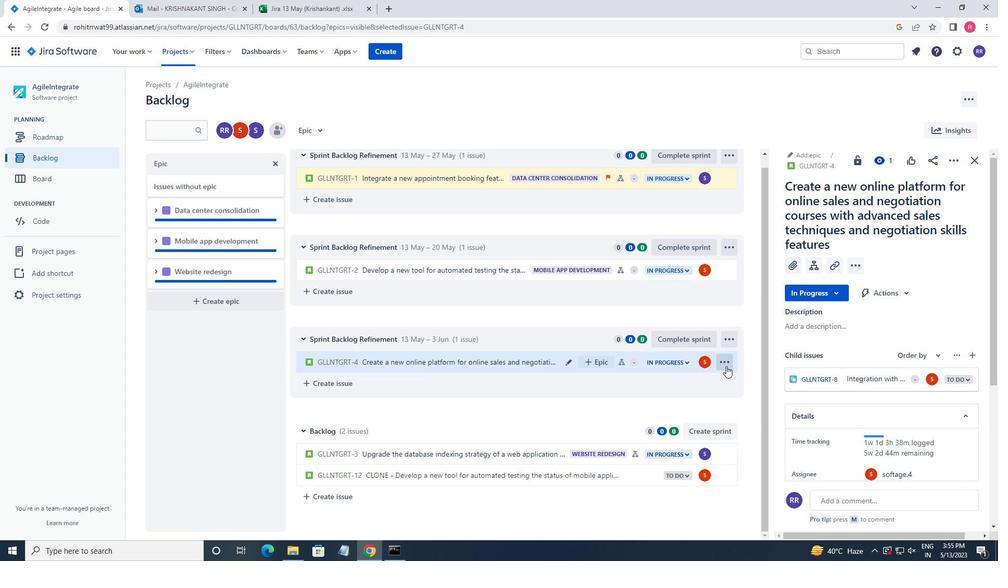 
Action: Mouse moved to (684, 333)
Screenshot: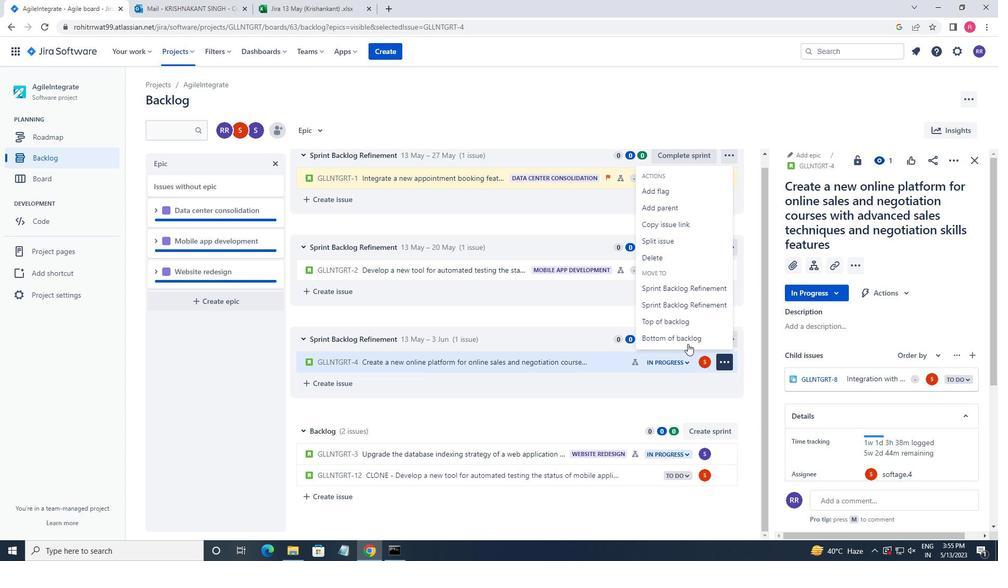 
Action: Mouse pressed left at (684, 333)
Screenshot: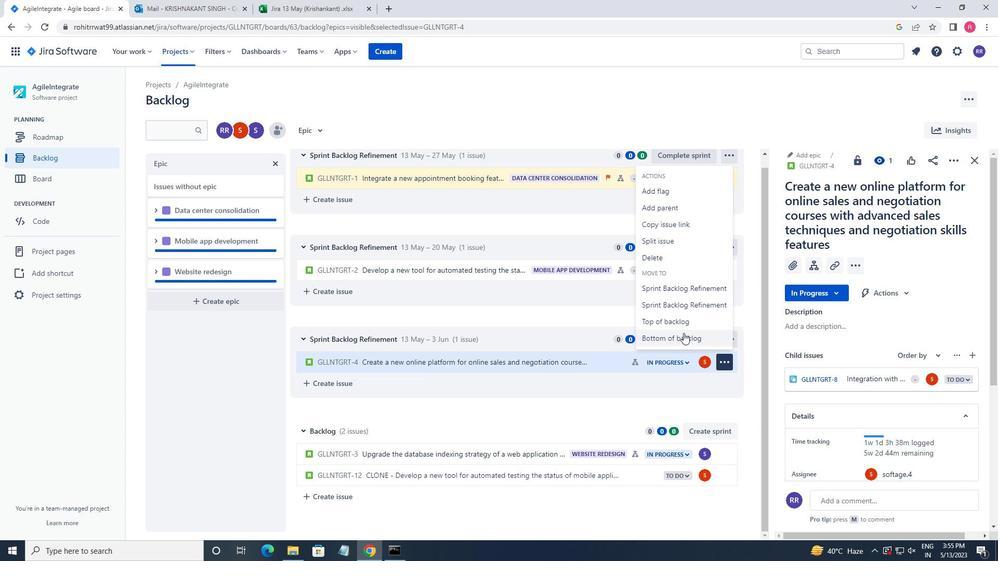 
Action: Mouse moved to (540, 171)
Screenshot: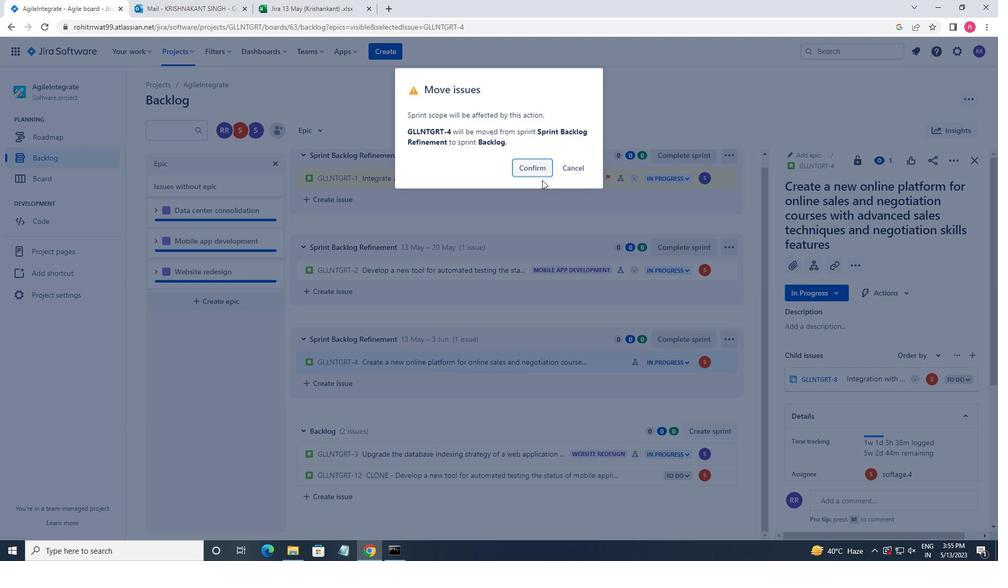 
Action: Mouse pressed left at (540, 171)
Screenshot: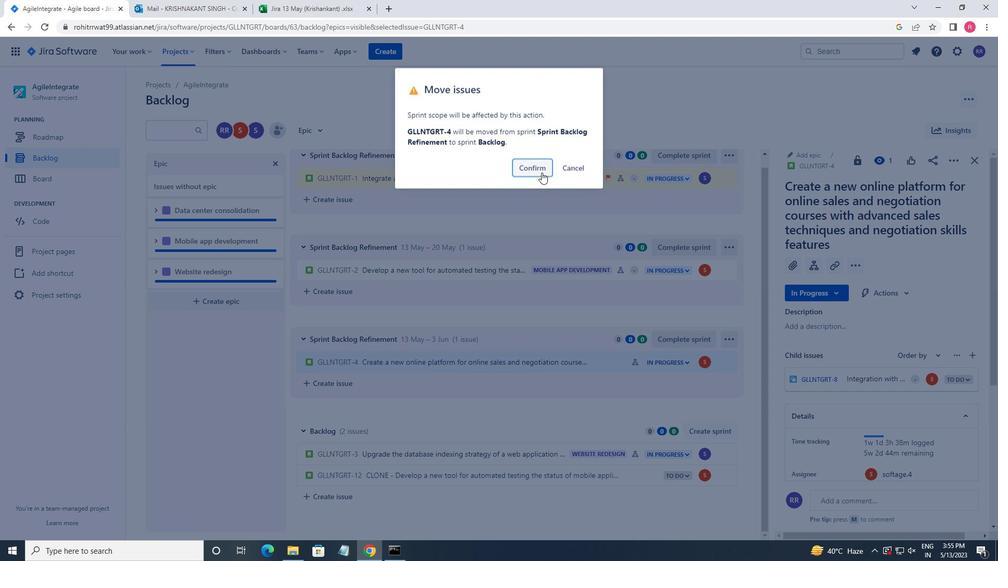 
Action: Mouse moved to (545, 285)
Screenshot: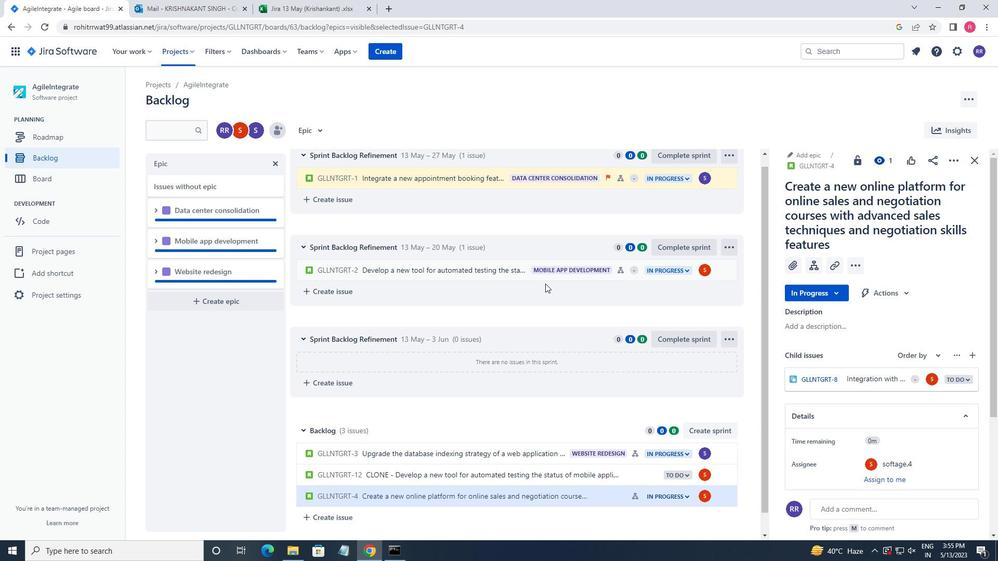 
Action: Mouse scrolled (545, 285) with delta (0, 0)
Screenshot: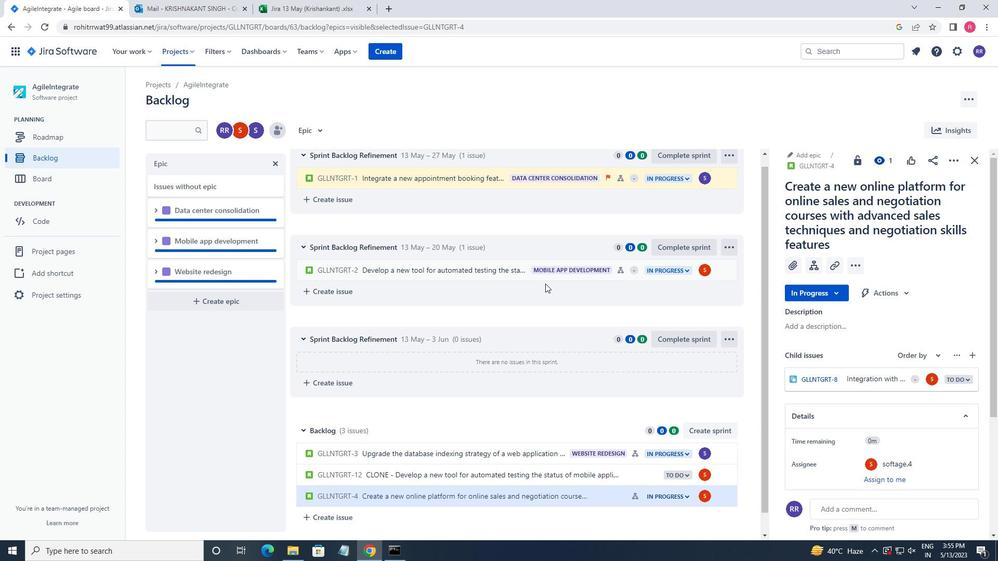
Action: Mouse moved to (556, 289)
Screenshot: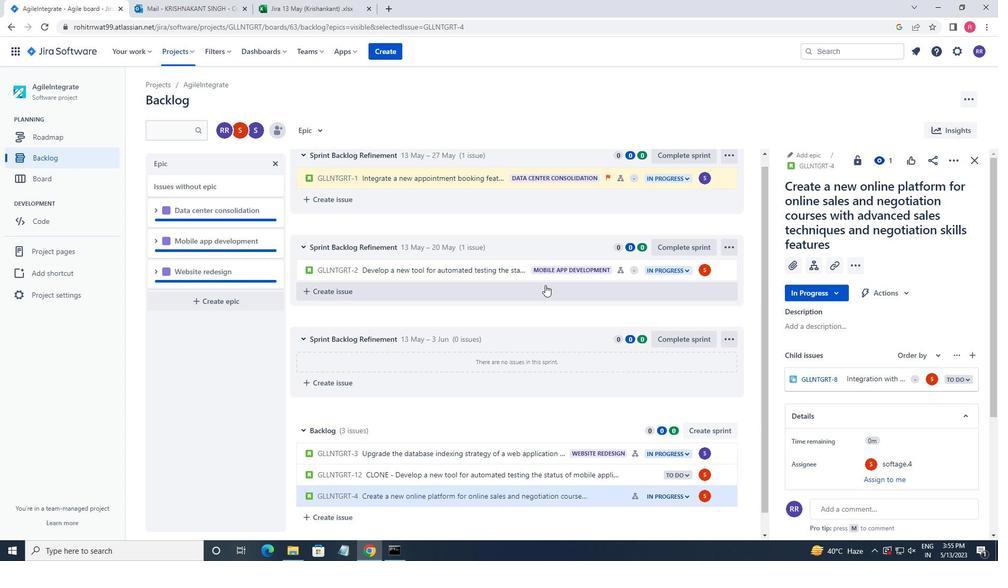 
Action: Mouse scrolled (556, 289) with delta (0, 0)
Screenshot: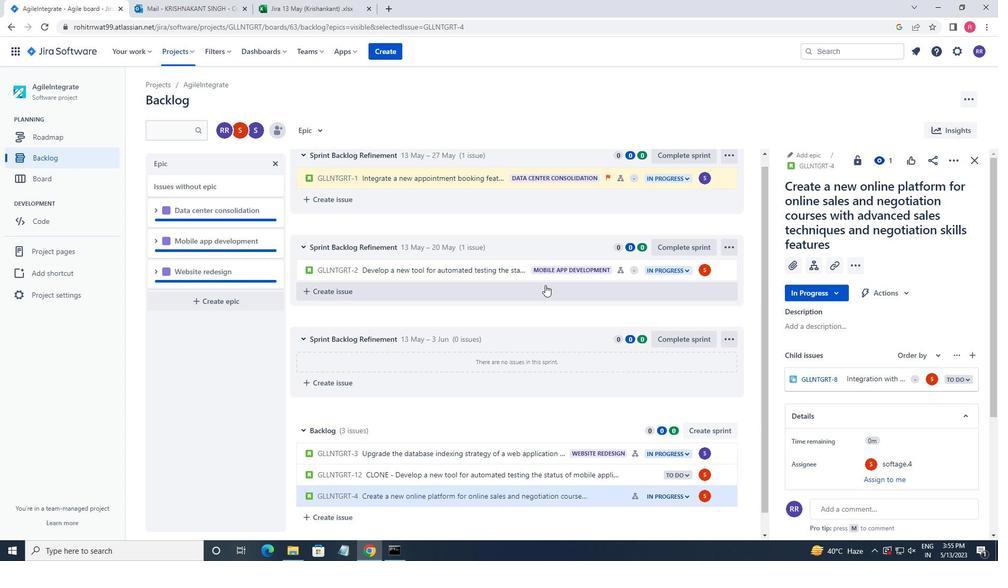 
Action: Mouse moved to (561, 292)
Screenshot: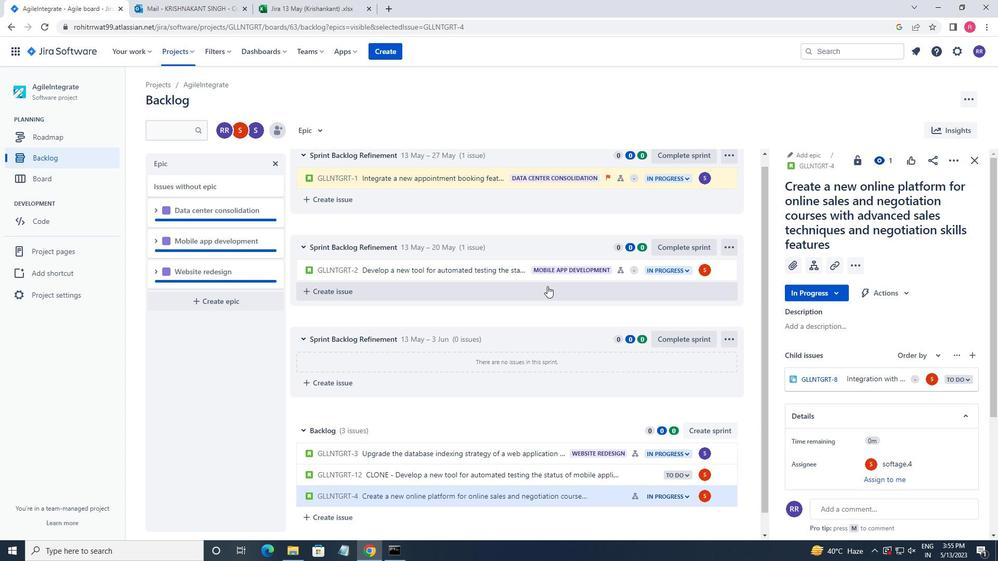 
Action: Mouse scrolled (561, 291) with delta (0, 0)
Screenshot: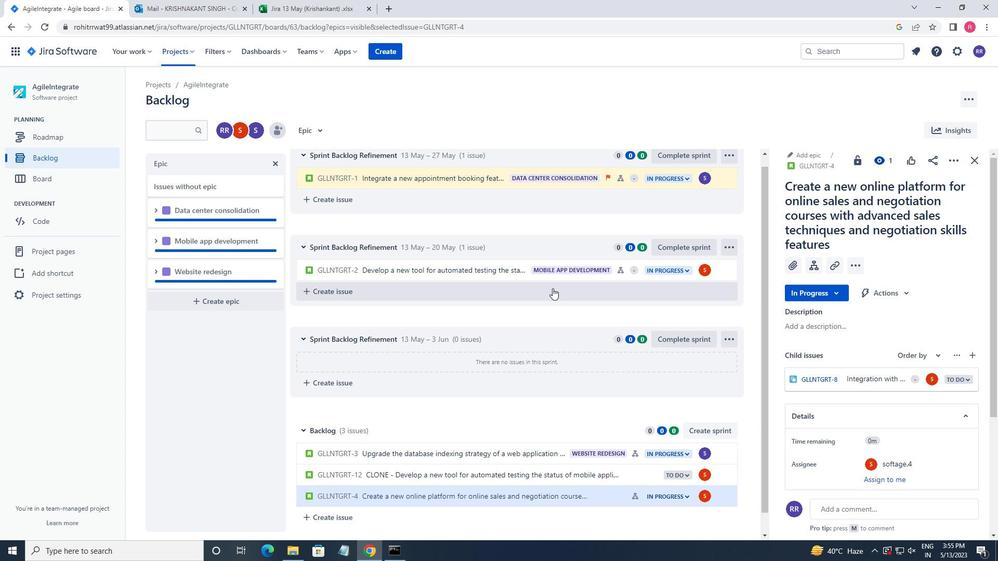 
Action: Mouse moved to (569, 295)
Screenshot: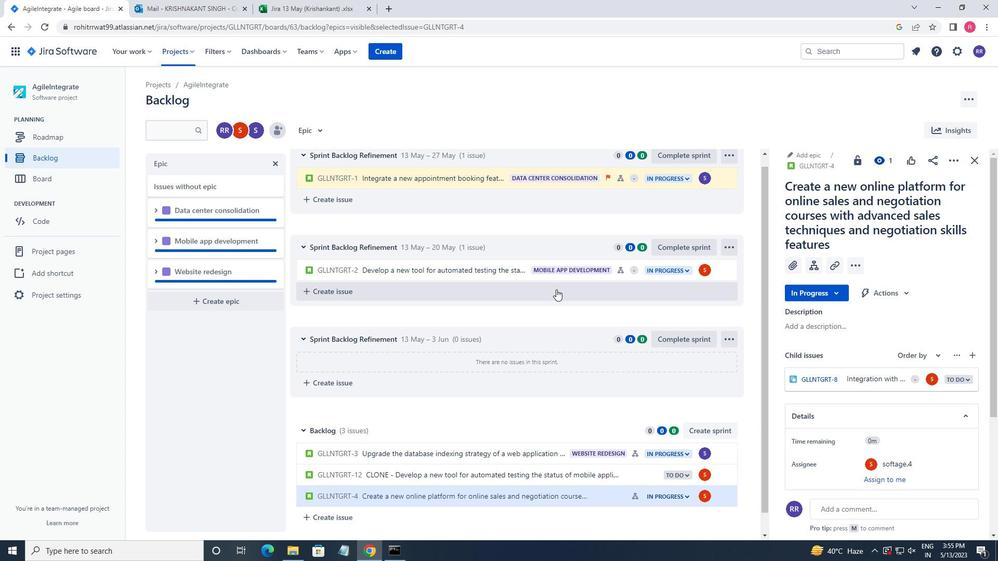 
Action: Mouse scrolled (569, 295) with delta (0, 0)
Screenshot: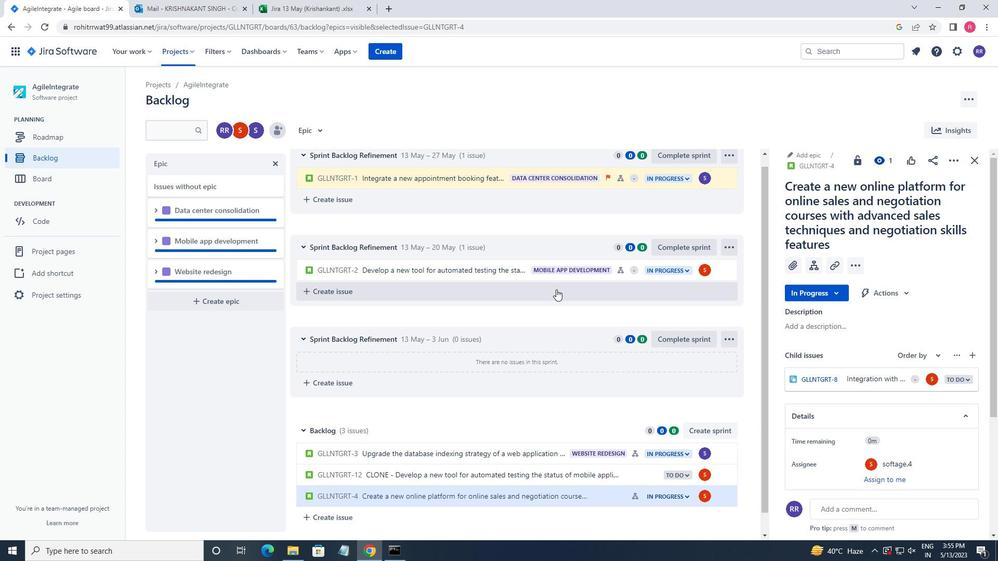 
Action: Mouse moved to (576, 299)
Screenshot: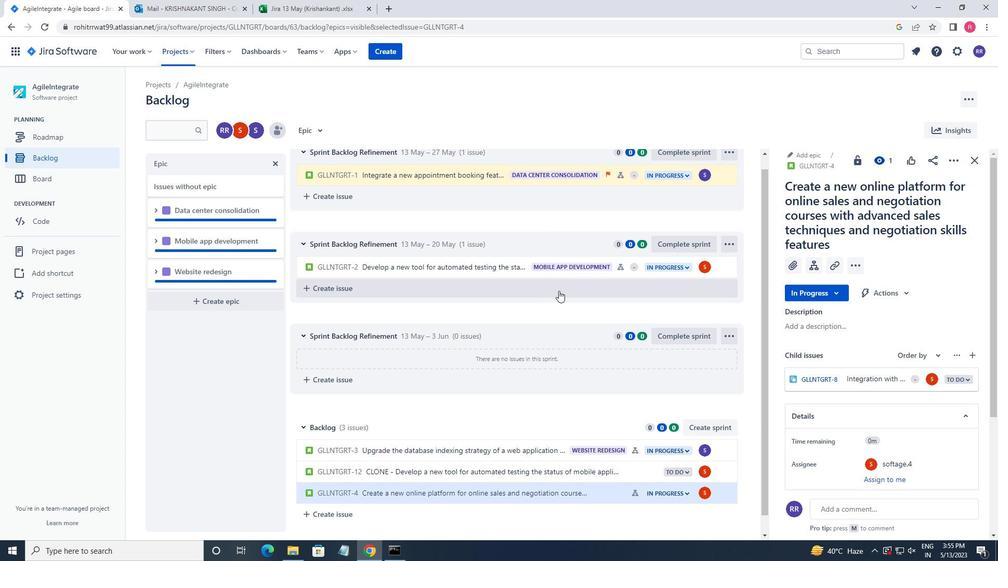 
Action: Mouse scrolled (576, 299) with delta (0, 0)
Screenshot: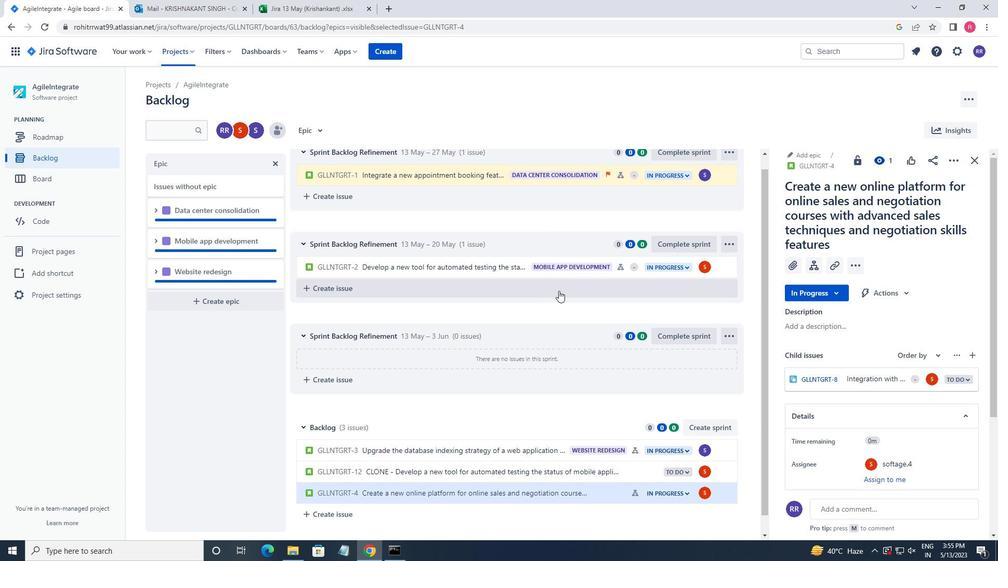 
Action: Mouse moved to (588, 302)
Screenshot: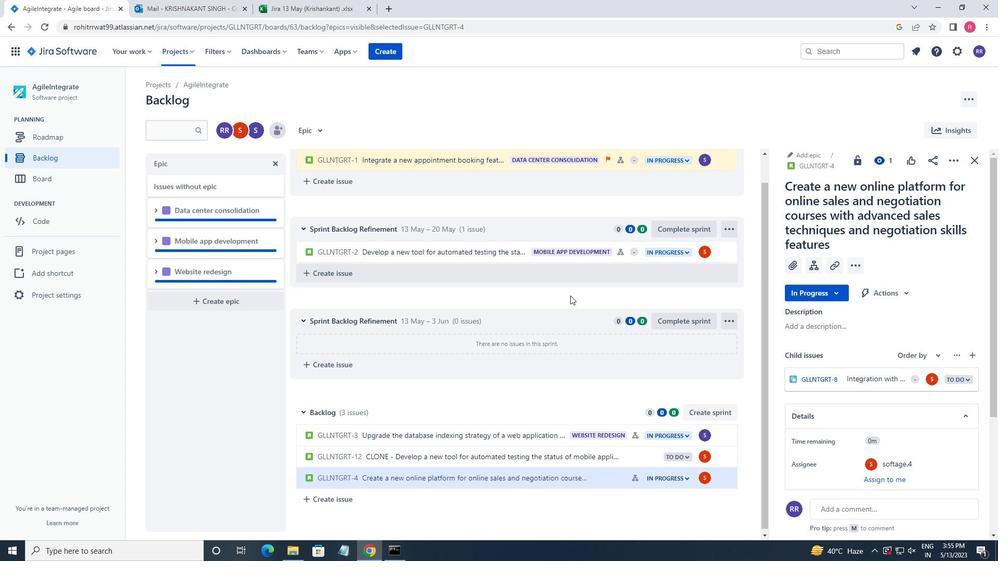 
Action: Mouse scrolled (588, 301) with delta (0, 0)
Screenshot: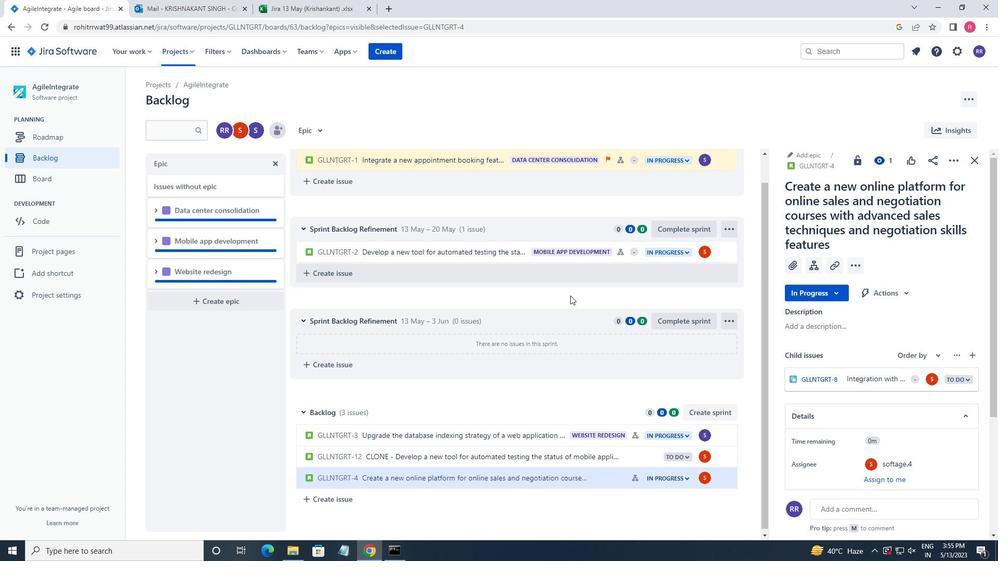 
Action: Mouse moved to (606, 477)
Screenshot: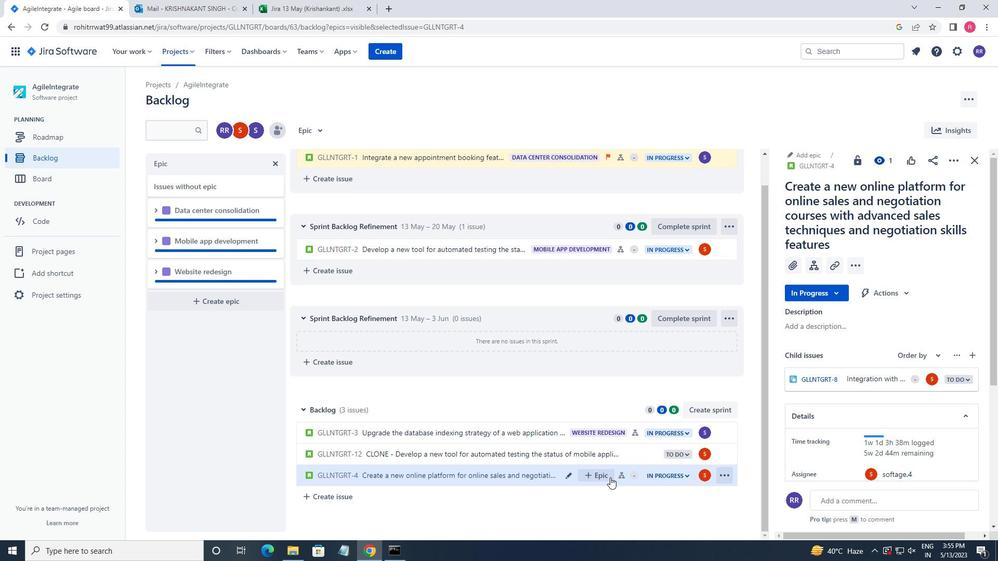 
Action: Mouse pressed left at (606, 477)
Screenshot: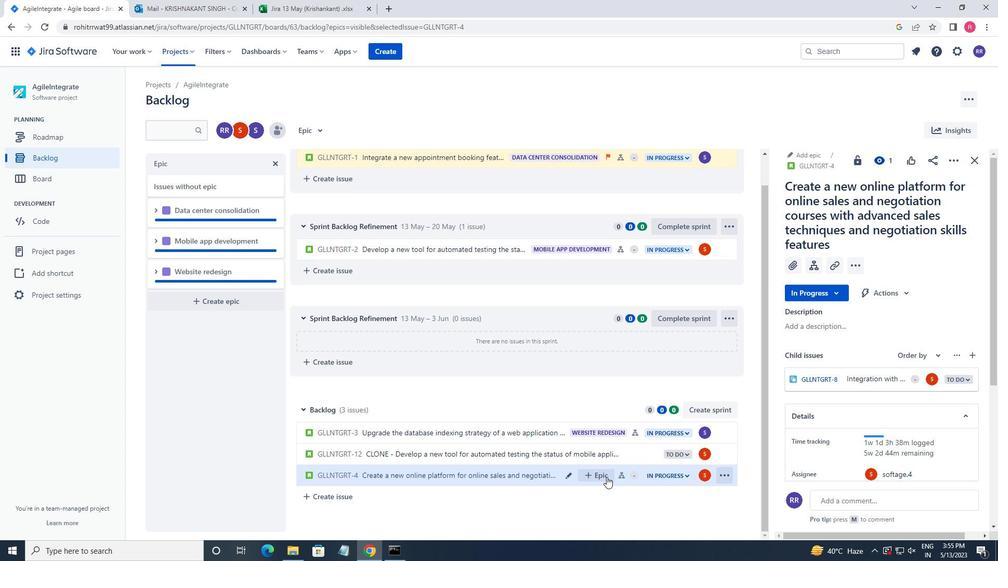 
Action: Mouse moved to (606, 481)
Screenshot: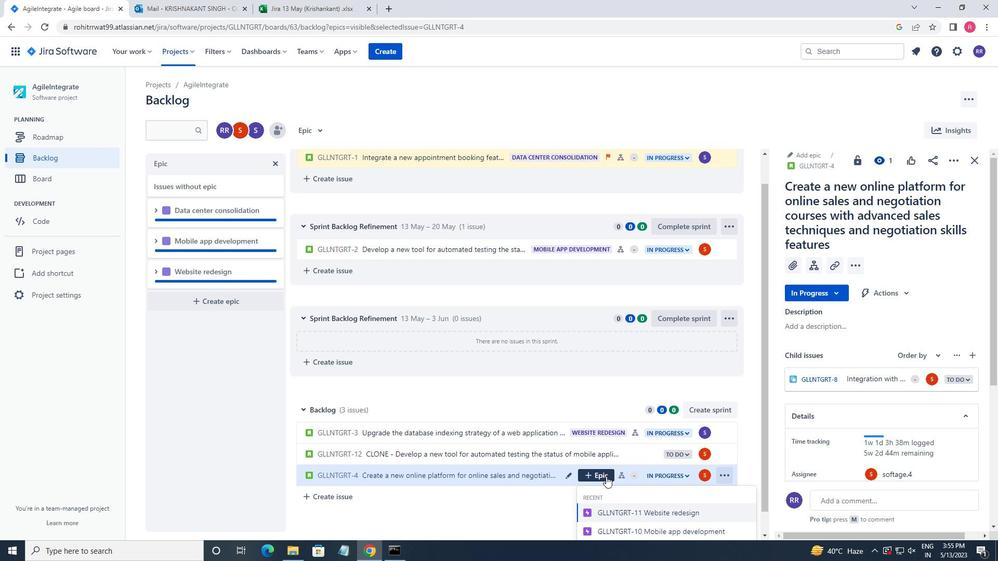 
Action: Mouse scrolled (606, 480) with delta (0, 0)
Screenshot: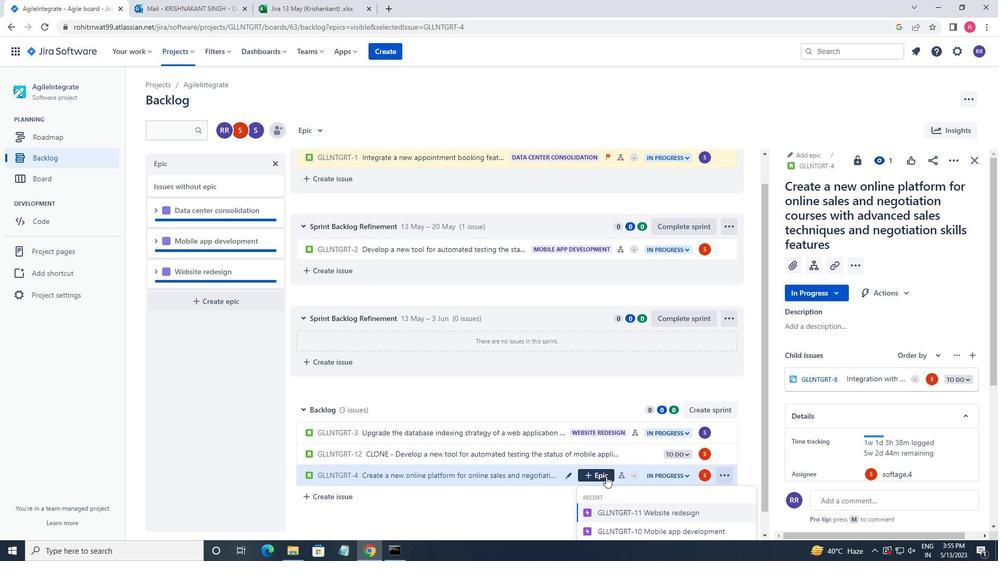 
Action: Mouse scrolled (606, 480) with delta (0, 0)
Screenshot: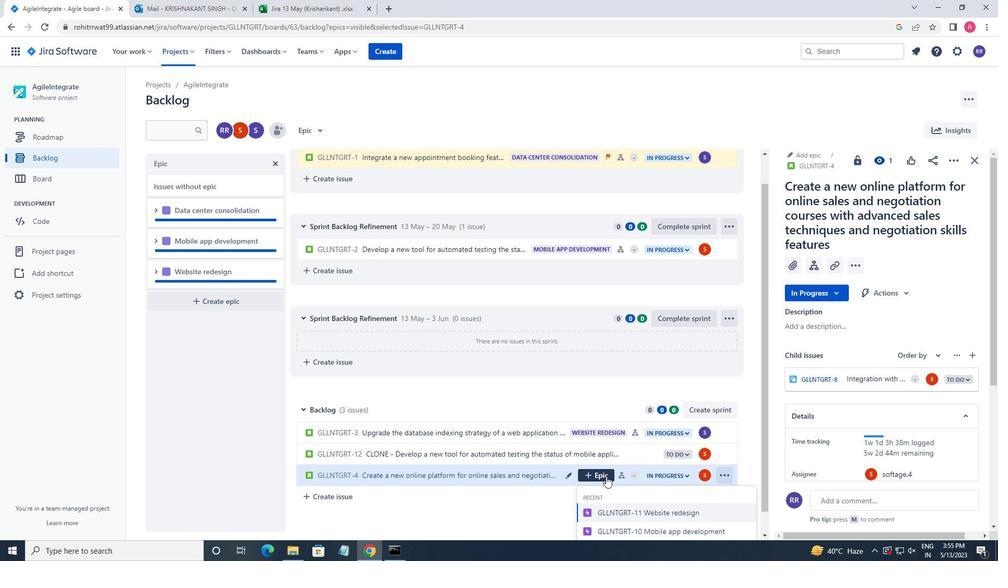 
Action: Mouse scrolled (606, 480) with delta (0, 0)
Screenshot: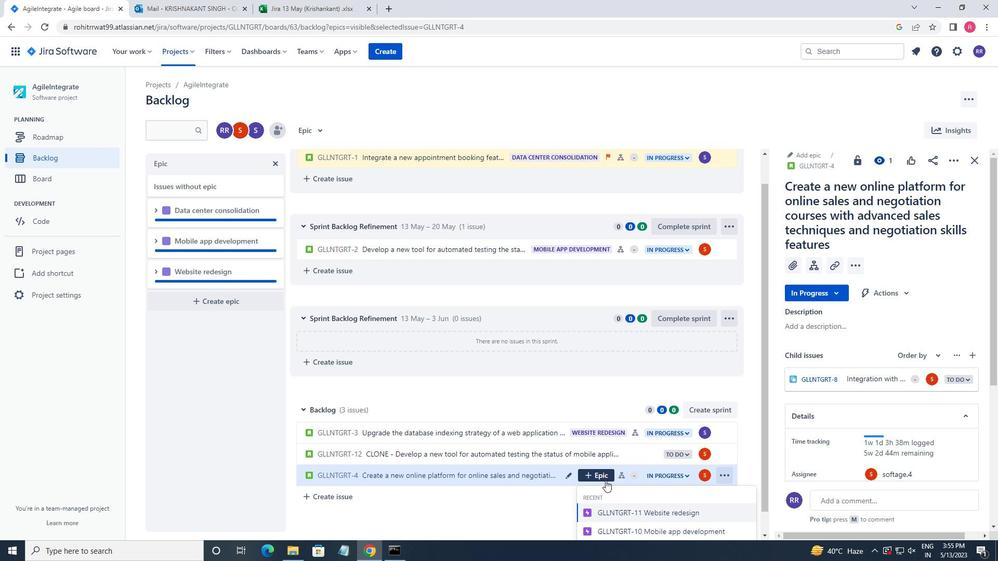 
Action: Mouse scrolled (606, 480) with delta (0, 0)
Screenshot: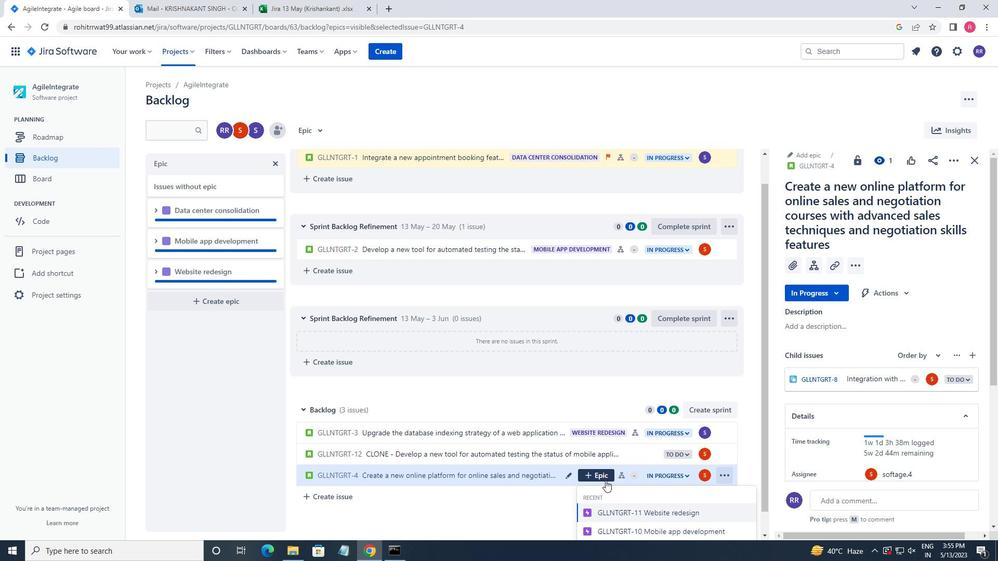 
Action: Mouse moved to (612, 484)
Screenshot: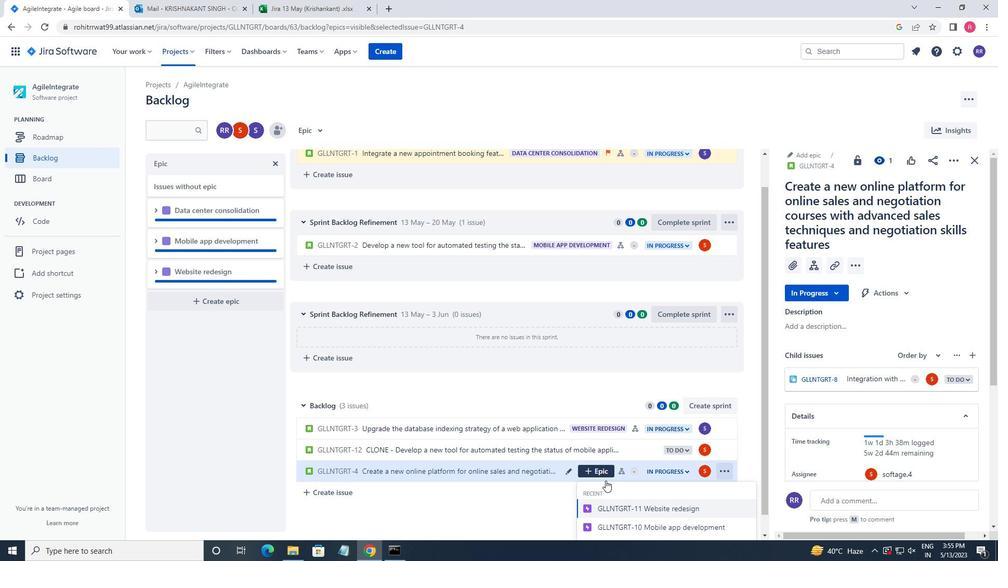 
Action: Mouse scrolled (612, 483) with delta (0, 0)
Screenshot: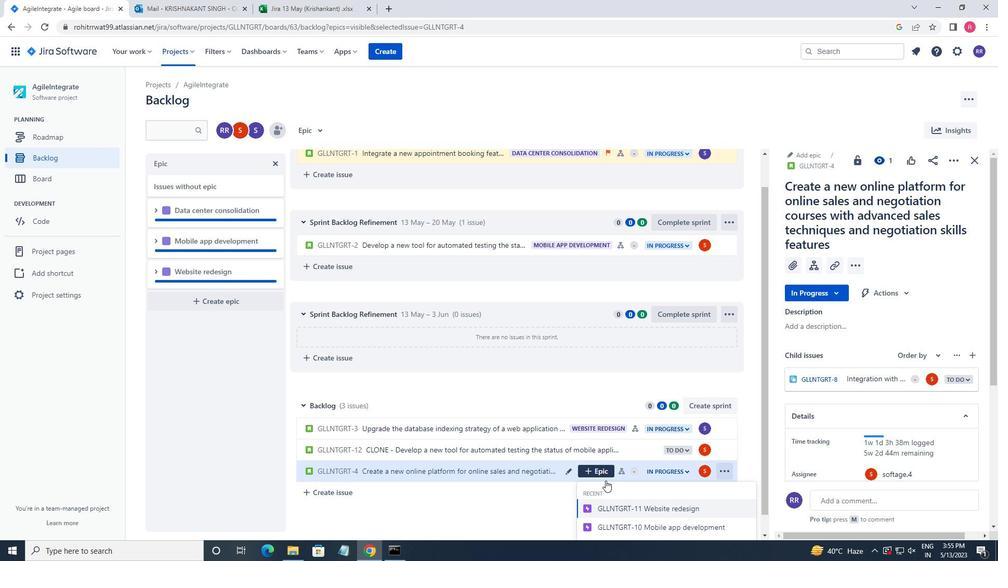 
Action: Mouse moved to (644, 524)
Screenshot: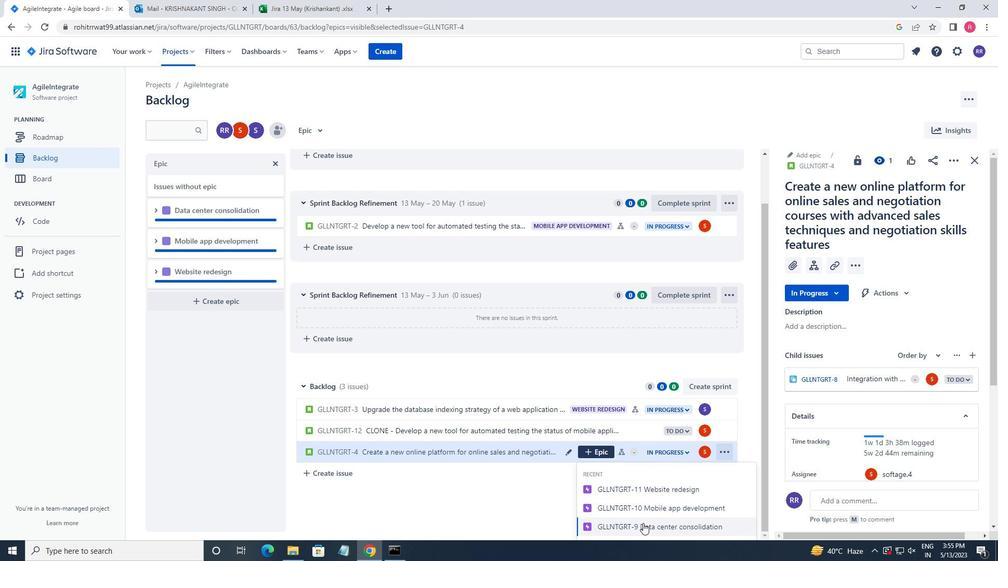 
Action: Mouse pressed left at (644, 524)
Screenshot: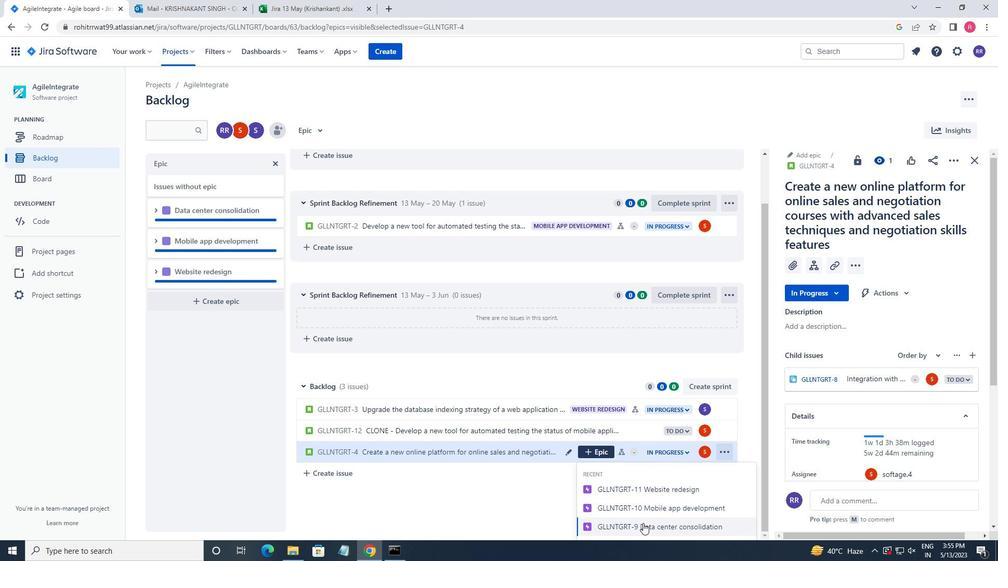 
Action: Mouse moved to (645, 524)
Screenshot: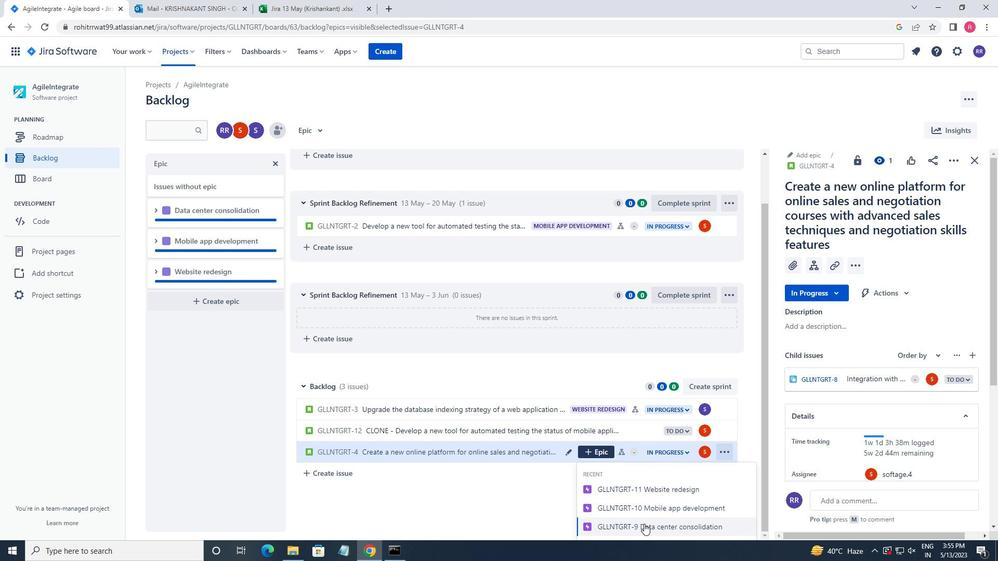 
